 Task: Find connections with filter location Marseille 04 with filter topic #jobsearchwith filter profile language English with filter current company Ciber Global with filter school University Institute of Technology, RGPV with filter industry Computer Networking Products with filter service category Leadership Development with filter keywords title Office Assistant
Action: Mouse moved to (547, 69)
Screenshot: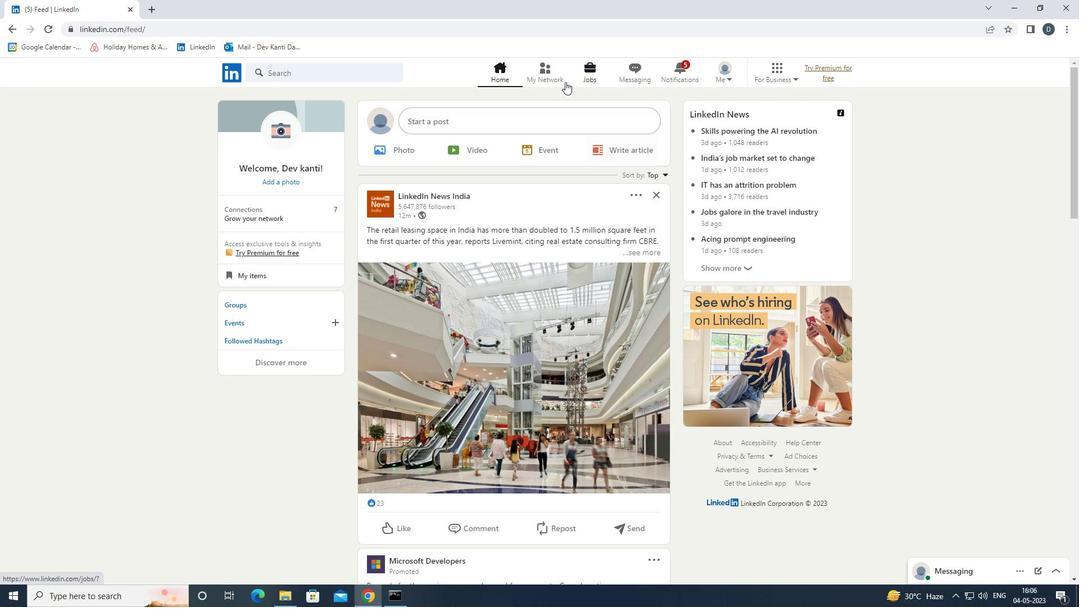 
Action: Mouse pressed left at (547, 69)
Screenshot: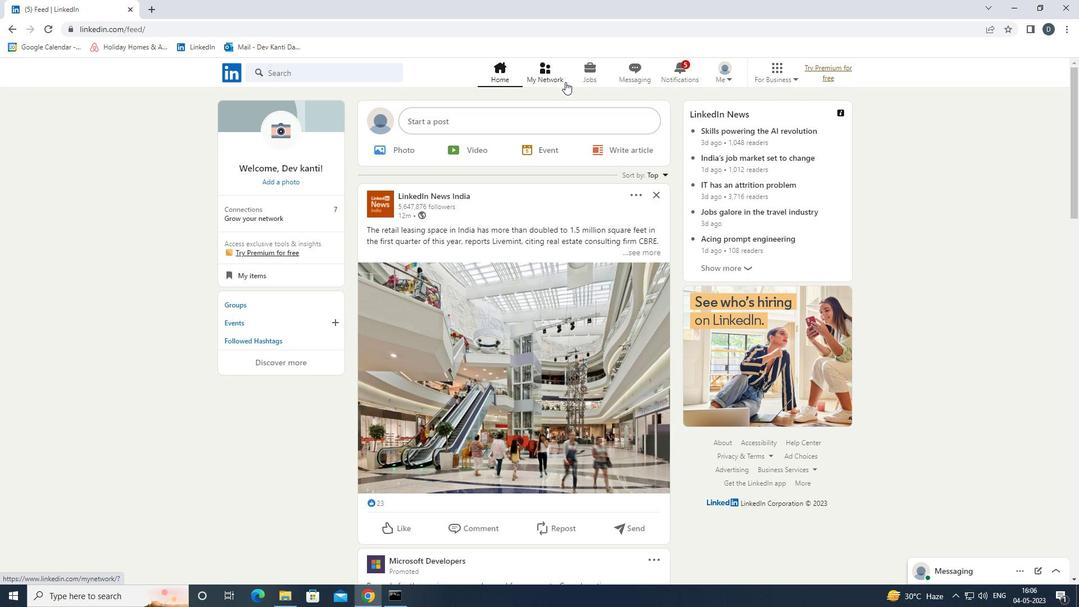 
Action: Mouse moved to (372, 134)
Screenshot: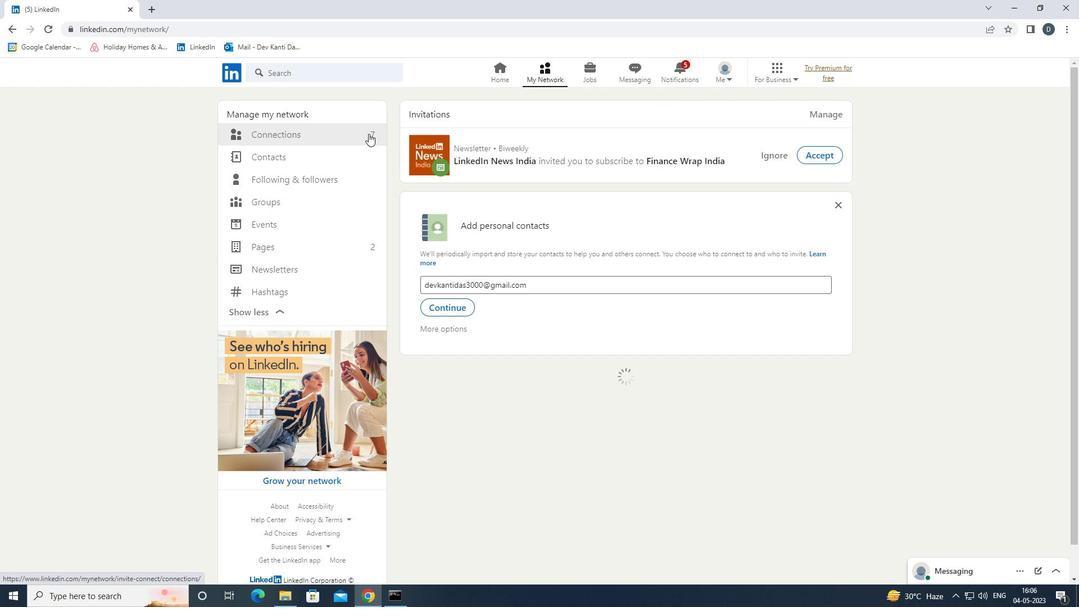 
Action: Mouse pressed left at (372, 134)
Screenshot: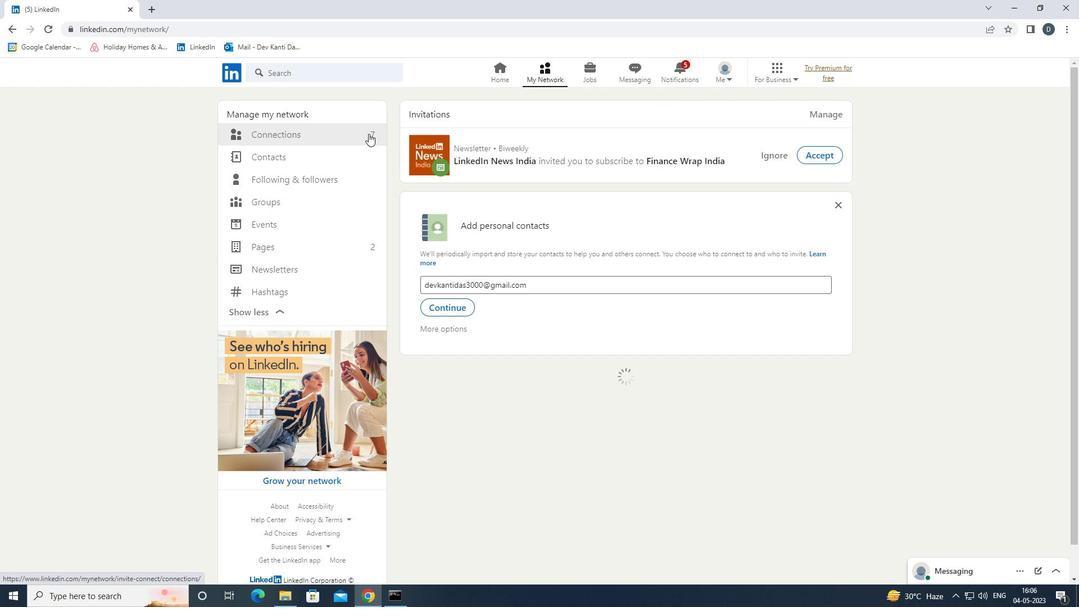 
Action: Mouse moved to (612, 140)
Screenshot: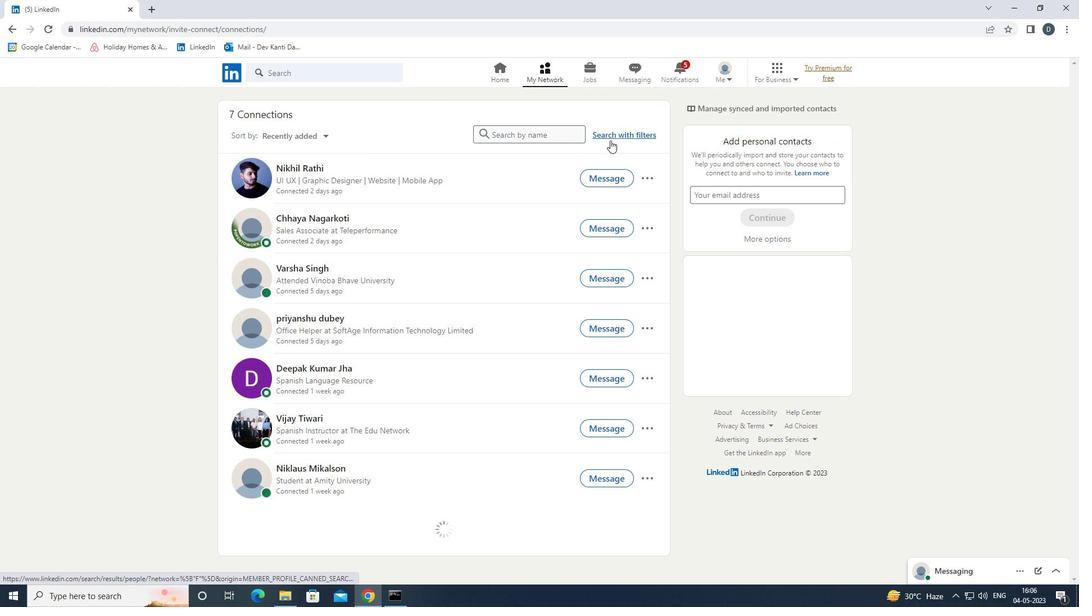 
Action: Mouse pressed left at (612, 140)
Screenshot: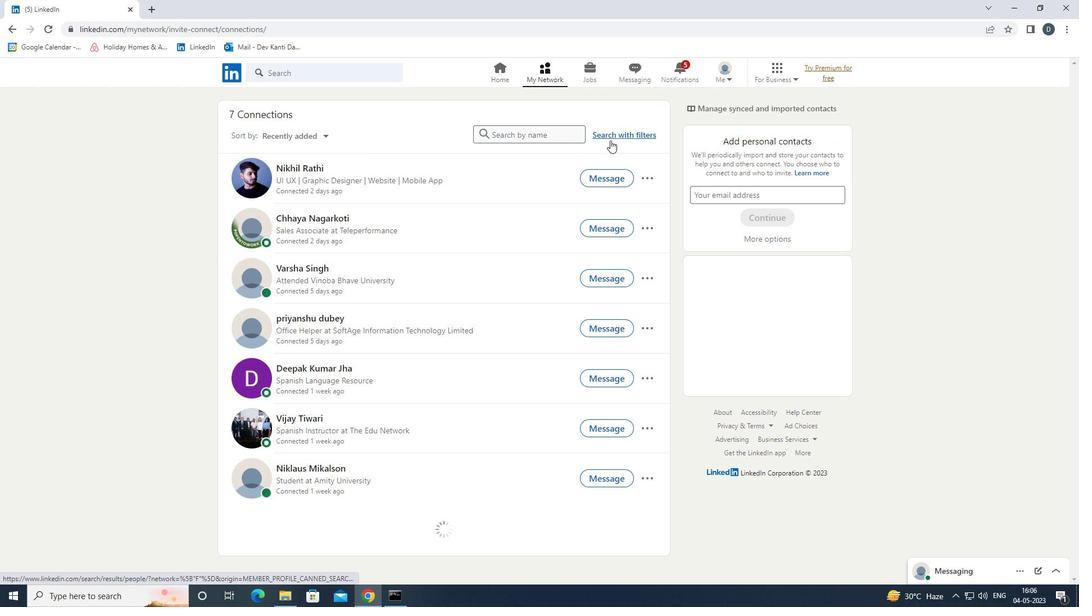 
Action: Mouse moved to (576, 105)
Screenshot: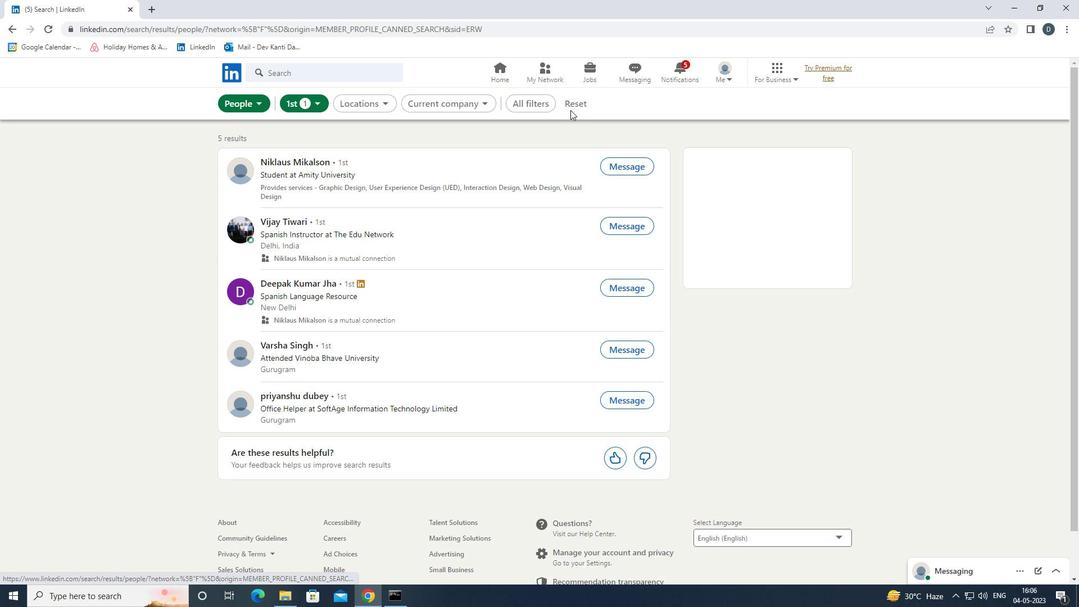 
Action: Mouse pressed left at (576, 105)
Screenshot: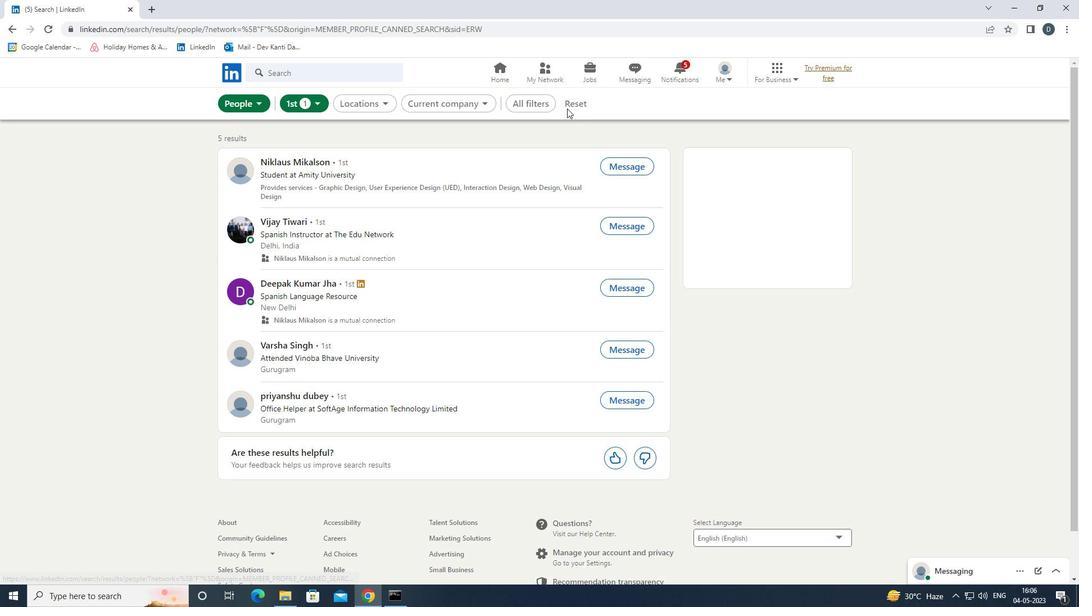 
Action: Mouse moved to (561, 107)
Screenshot: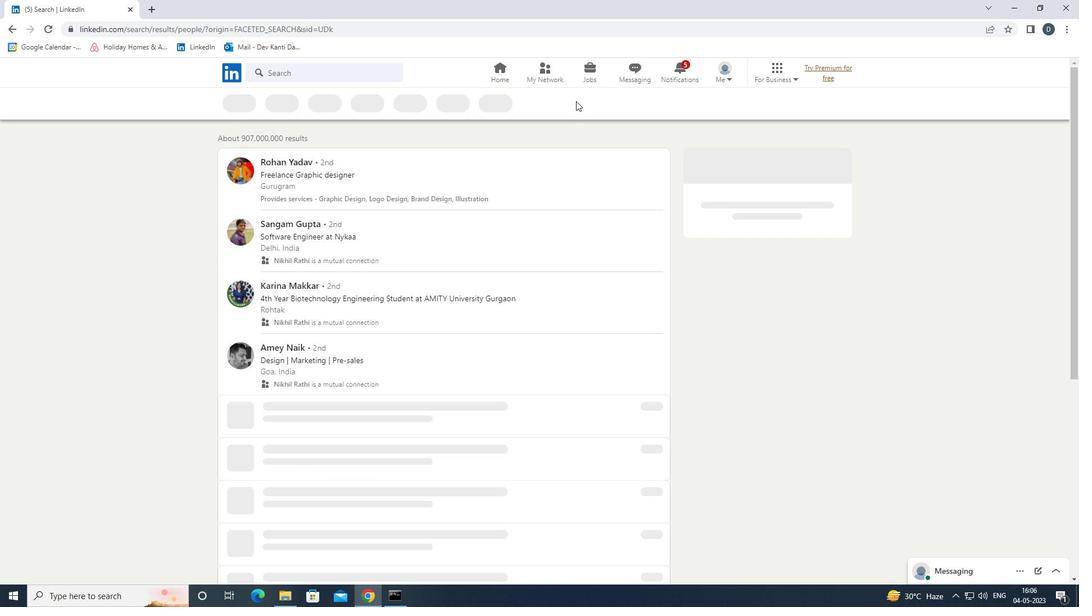 
Action: Mouse pressed left at (561, 107)
Screenshot: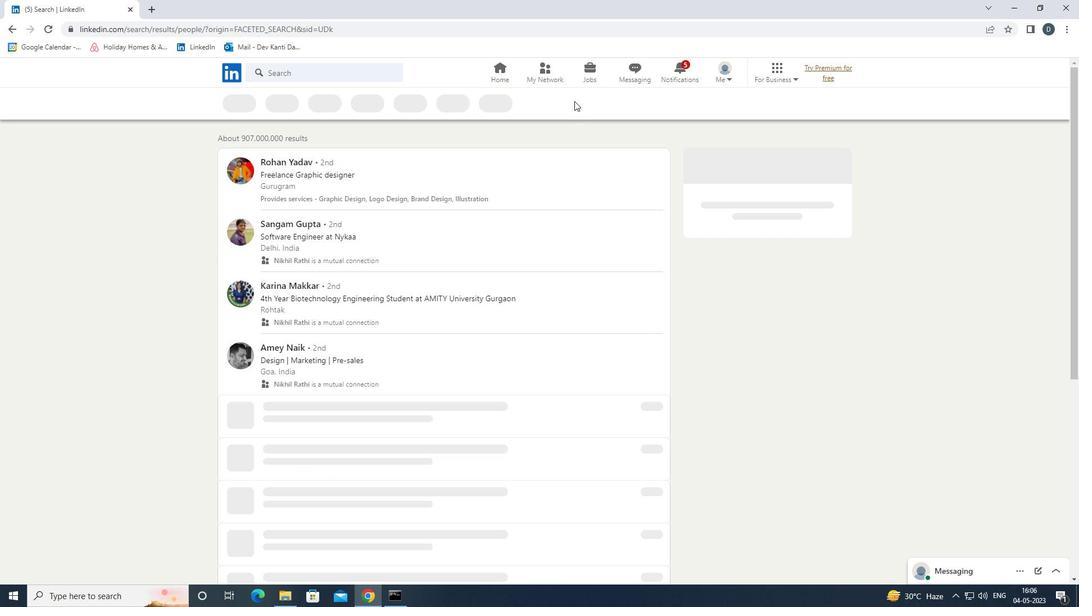 
Action: Mouse moved to (928, 361)
Screenshot: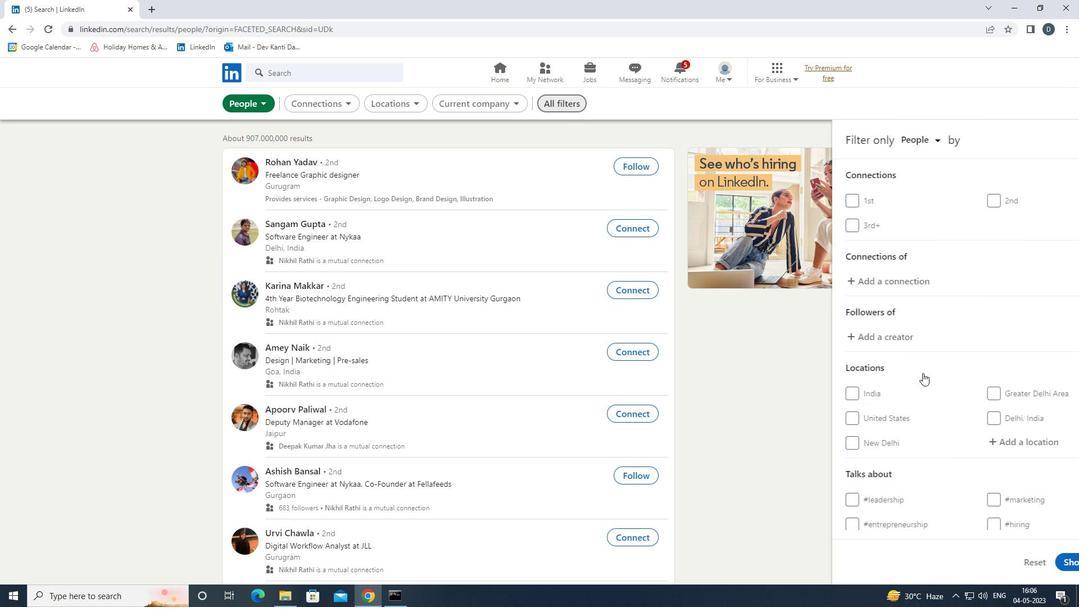 
Action: Mouse scrolled (928, 360) with delta (0, 0)
Screenshot: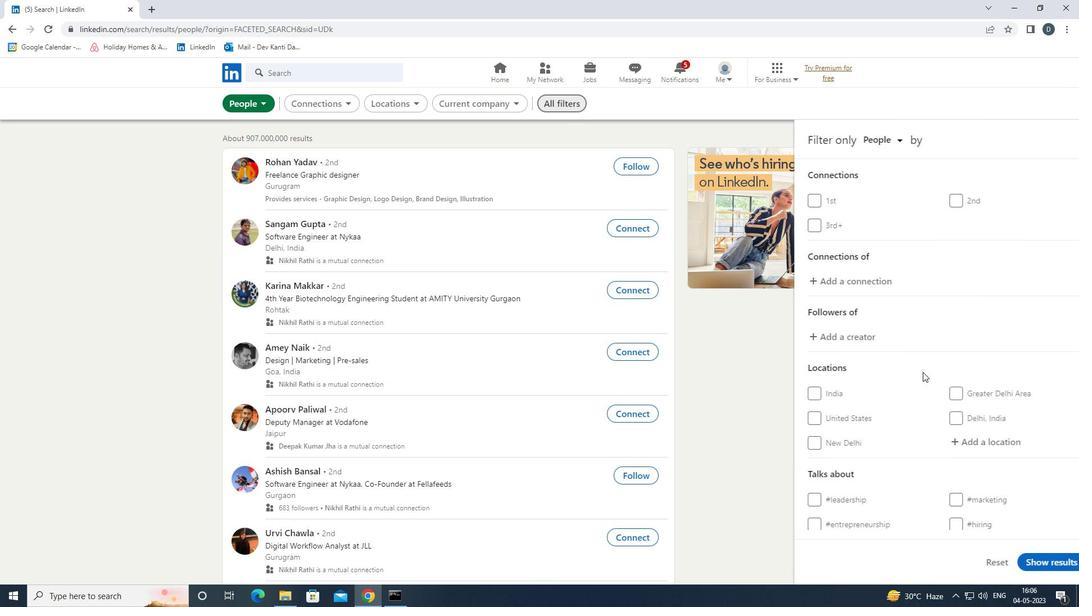 
Action: Mouse scrolled (928, 360) with delta (0, 0)
Screenshot: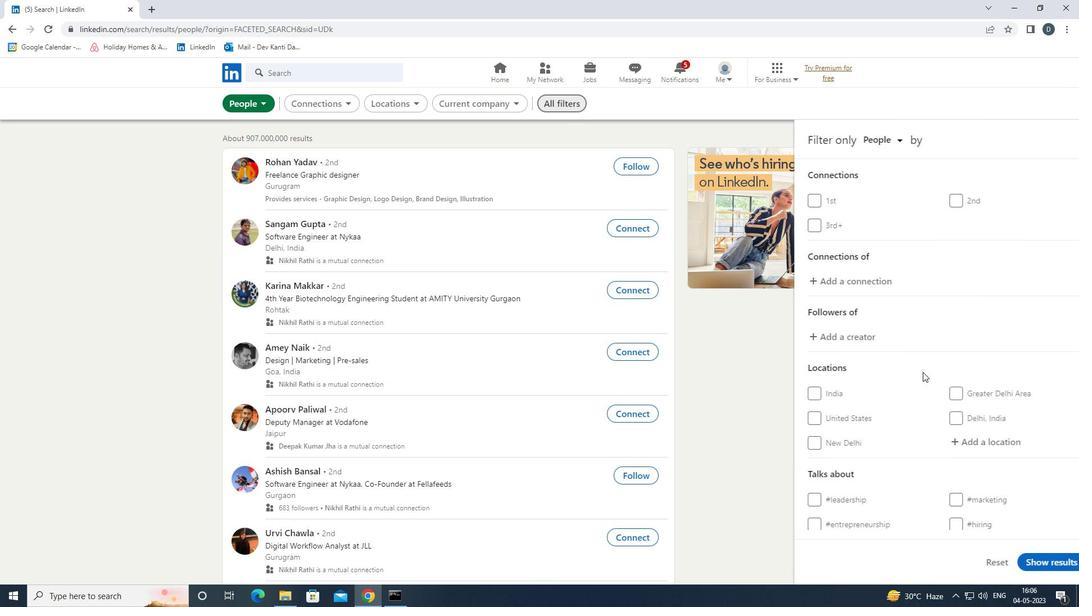 
Action: Mouse moved to (958, 327)
Screenshot: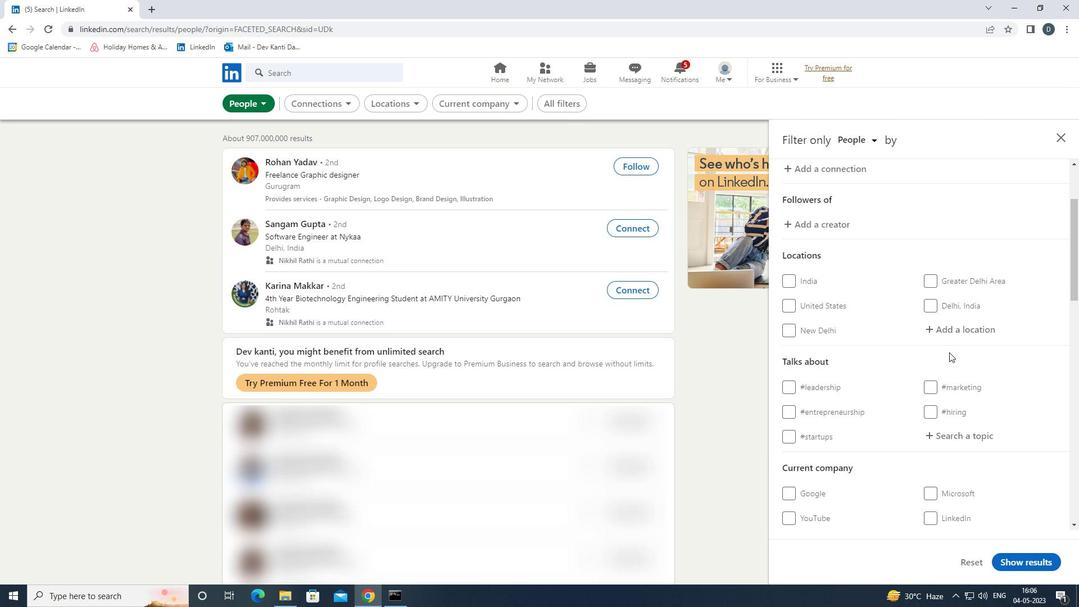 
Action: Mouse pressed left at (958, 327)
Screenshot: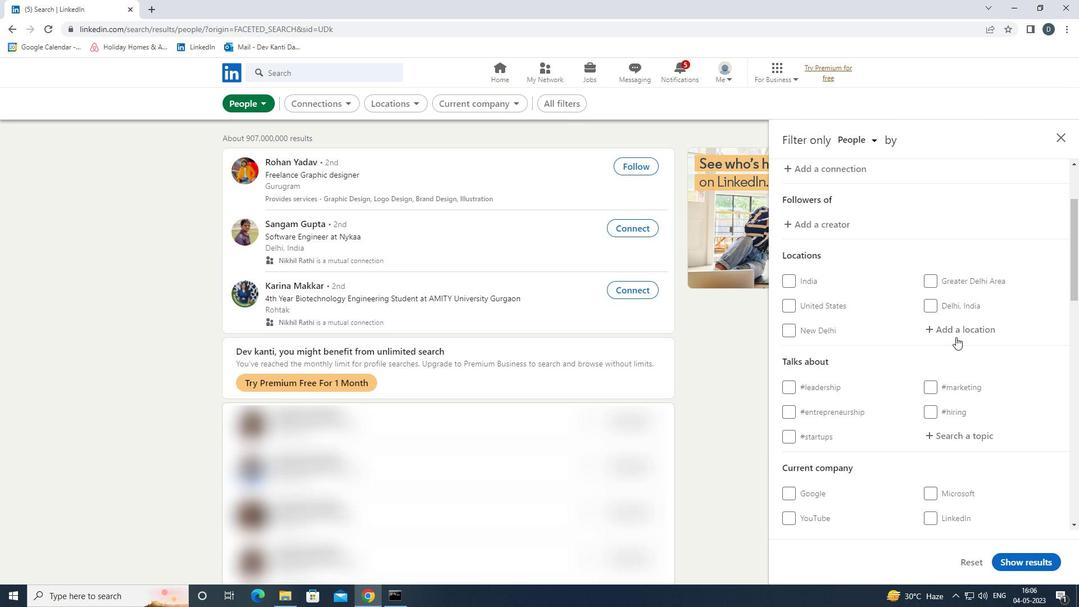 
Action: Key pressed <Key.shift>MARSEILLE<Key.down><Key.enter>
Screenshot: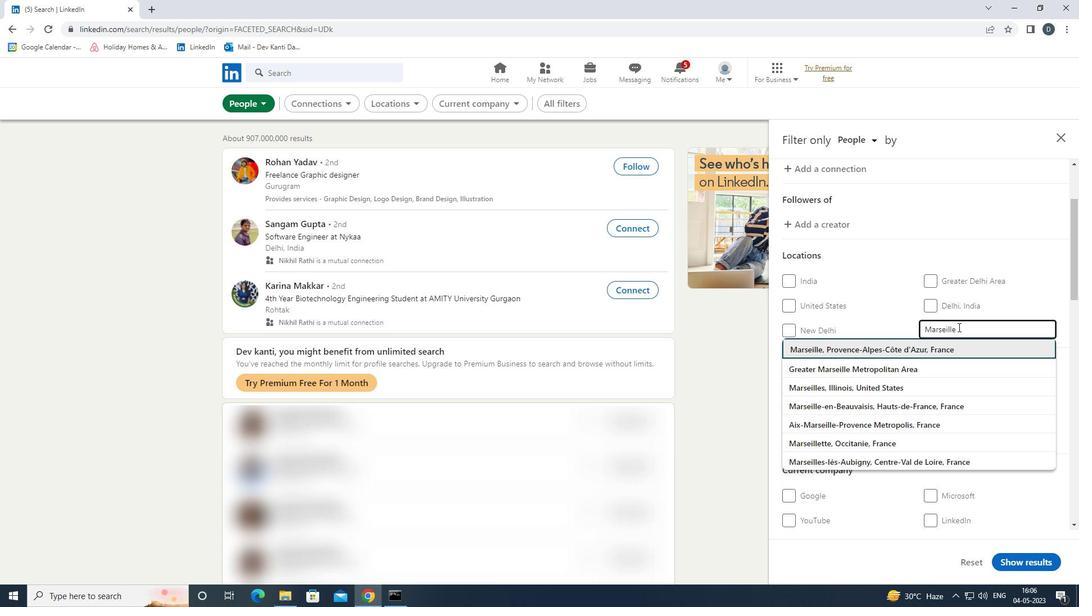 
Action: Mouse scrolled (958, 326) with delta (0, 0)
Screenshot: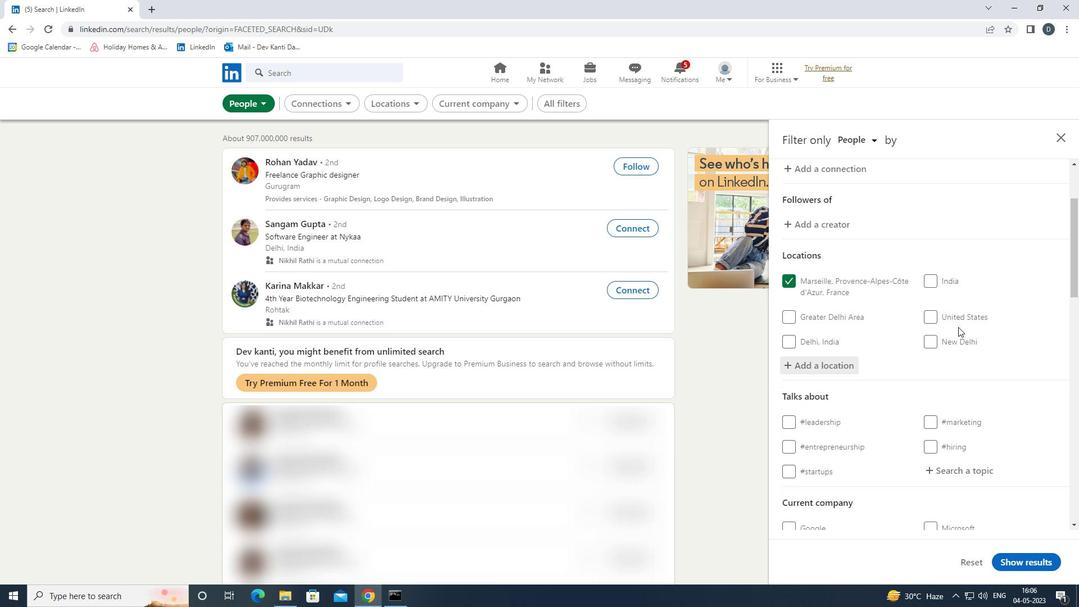 
Action: Mouse scrolled (958, 326) with delta (0, 0)
Screenshot: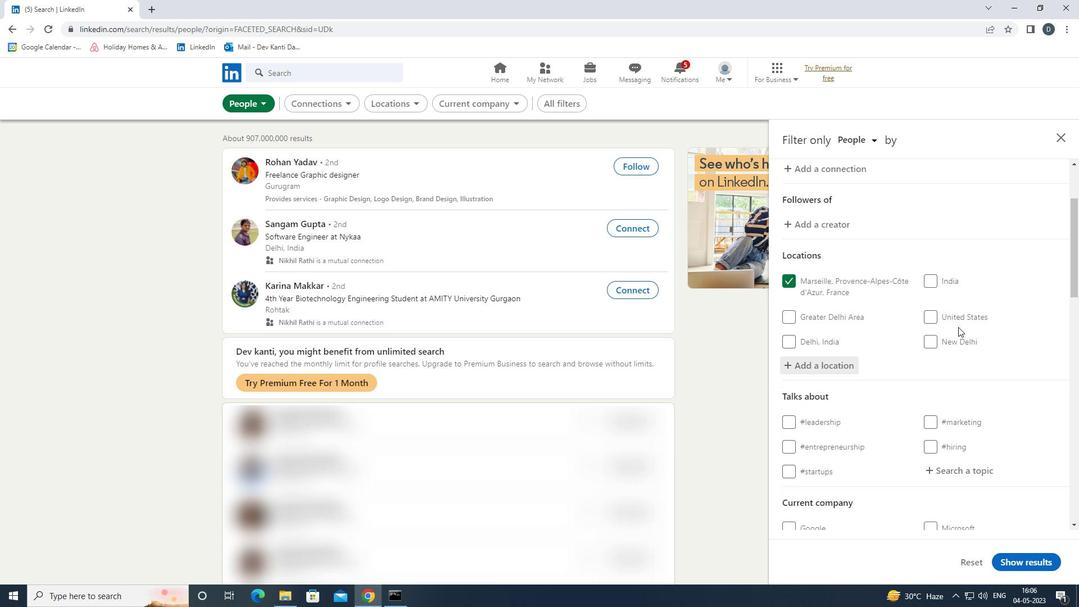 
Action: Mouse moved to (949, 355)
Screenshot: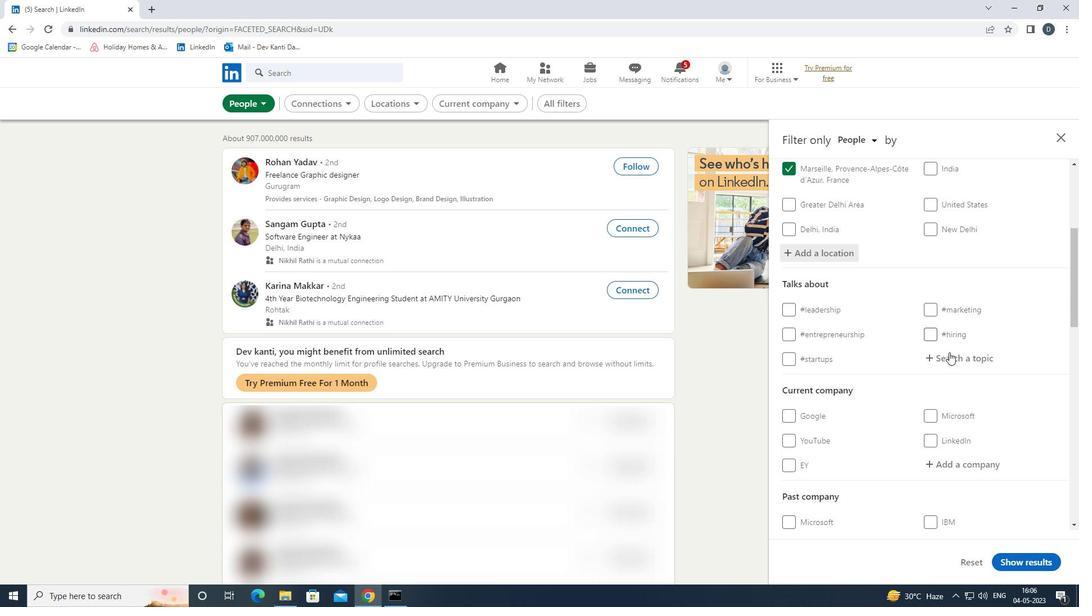 
Action: Mouse pressed left at (949, 355)
Screenshot: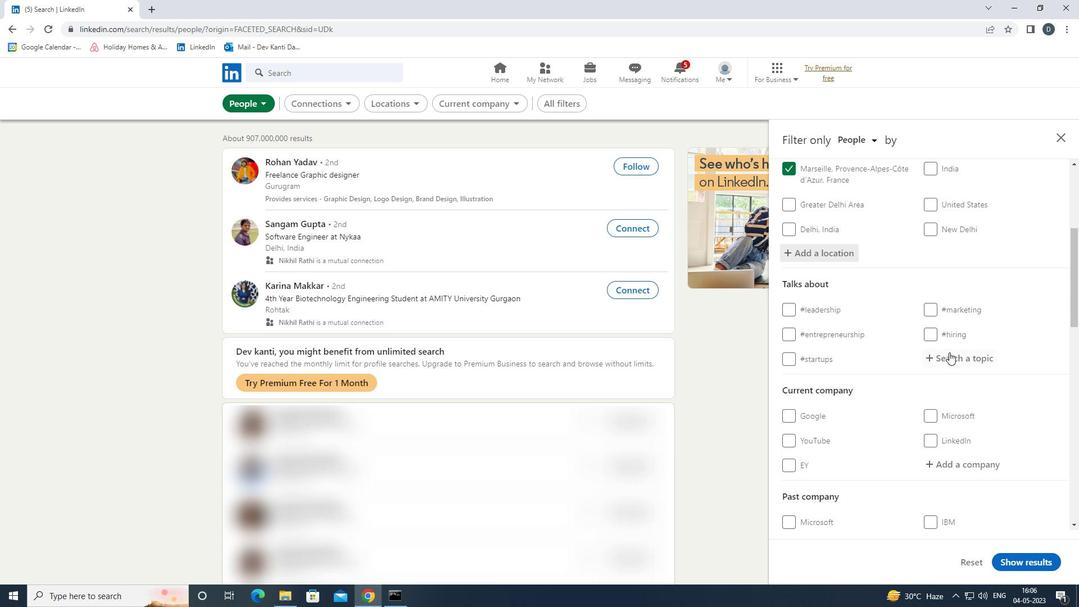 
Action: Key pressed <Key.shift>JOBSEARCH<Key.down><Key.enter>
Screenshot: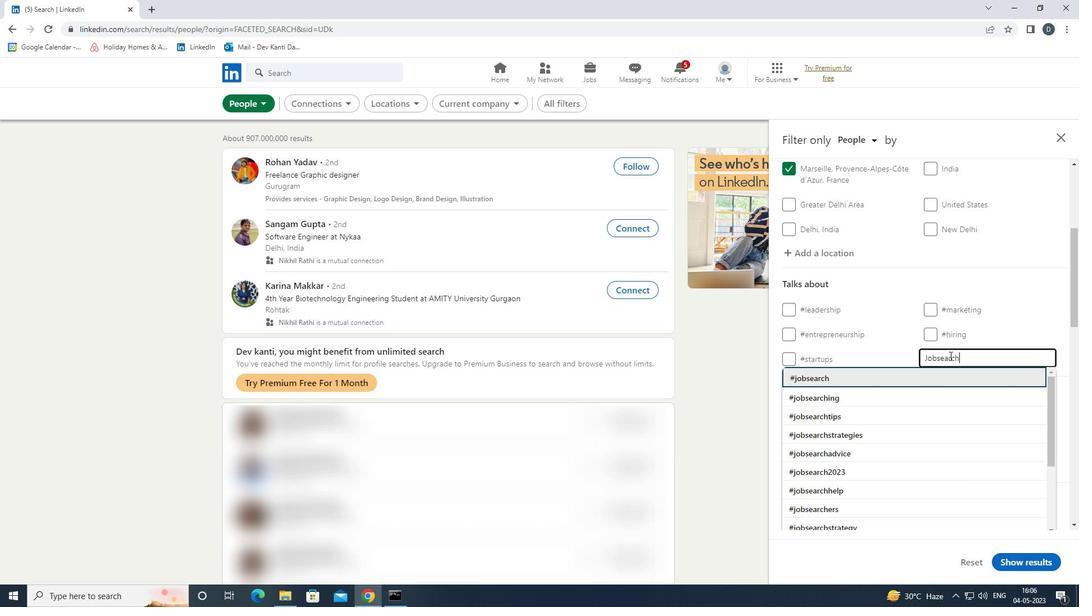 
Action: Mouse scrolled (949, 355) with delta (0, 0)
Screenshot: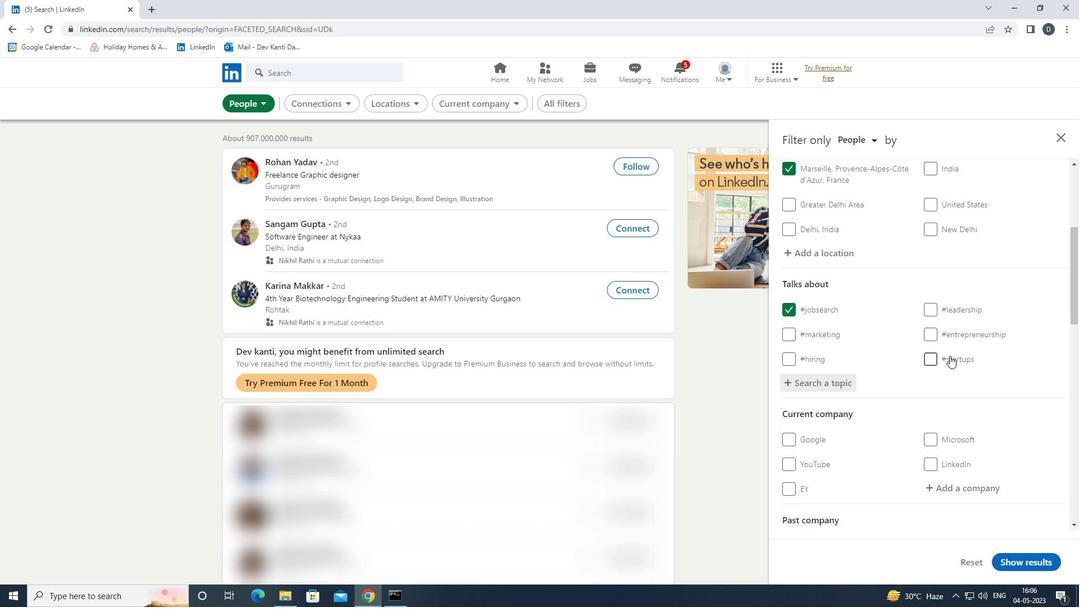 
Action: Mouse scrolled (949, 355) with delta (0, 0)
Screenshot: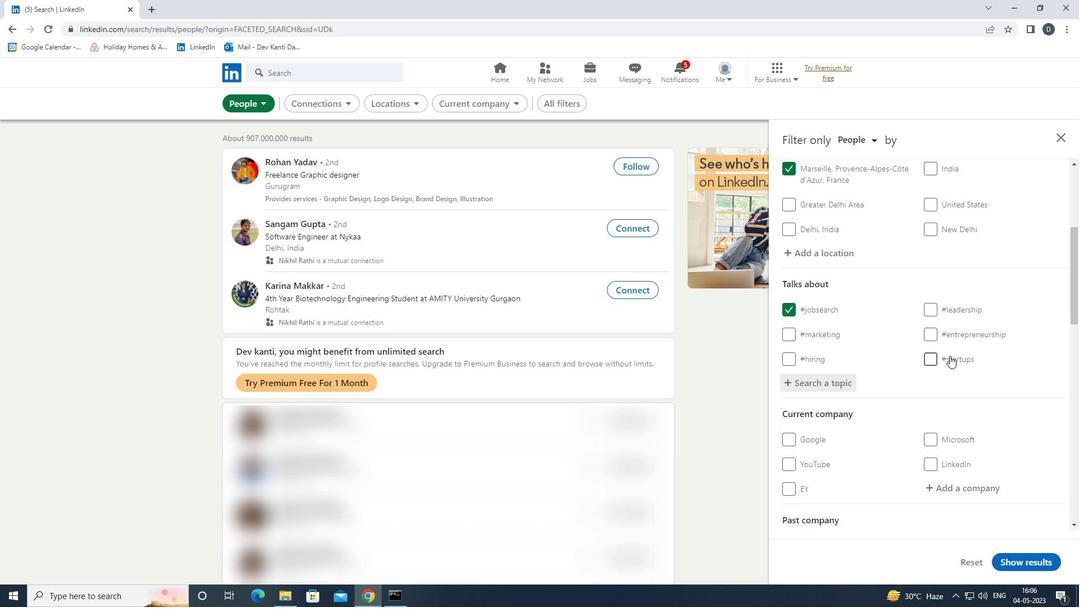 
Action: Mouse scrolled (949, 355) with delta (0, 0)
Screenshot: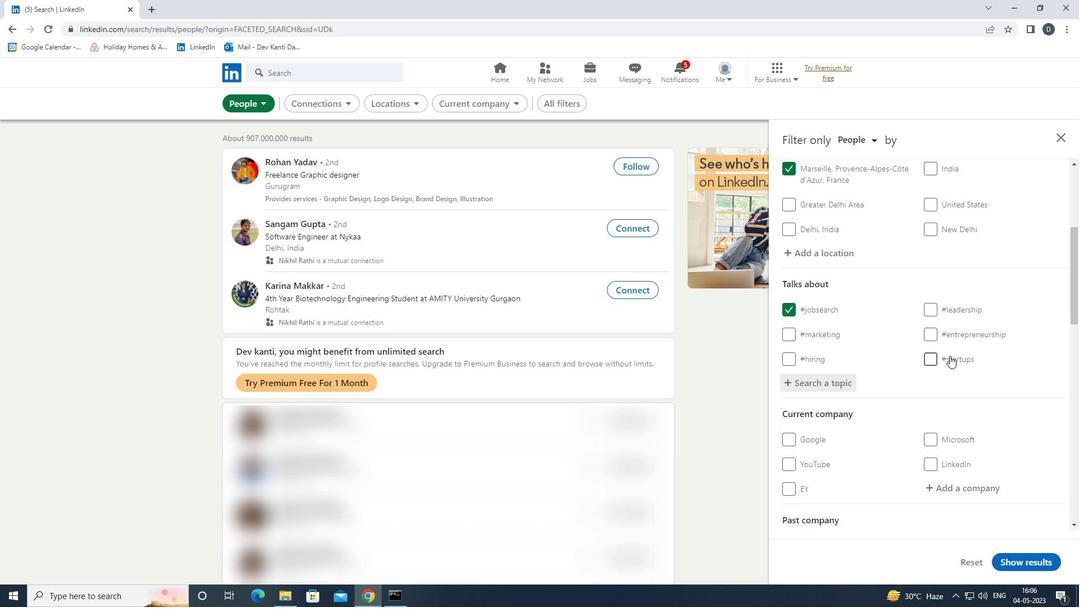 
Action: Mouse scrolled (949, 355) with delta (0, 0)
Screenshot: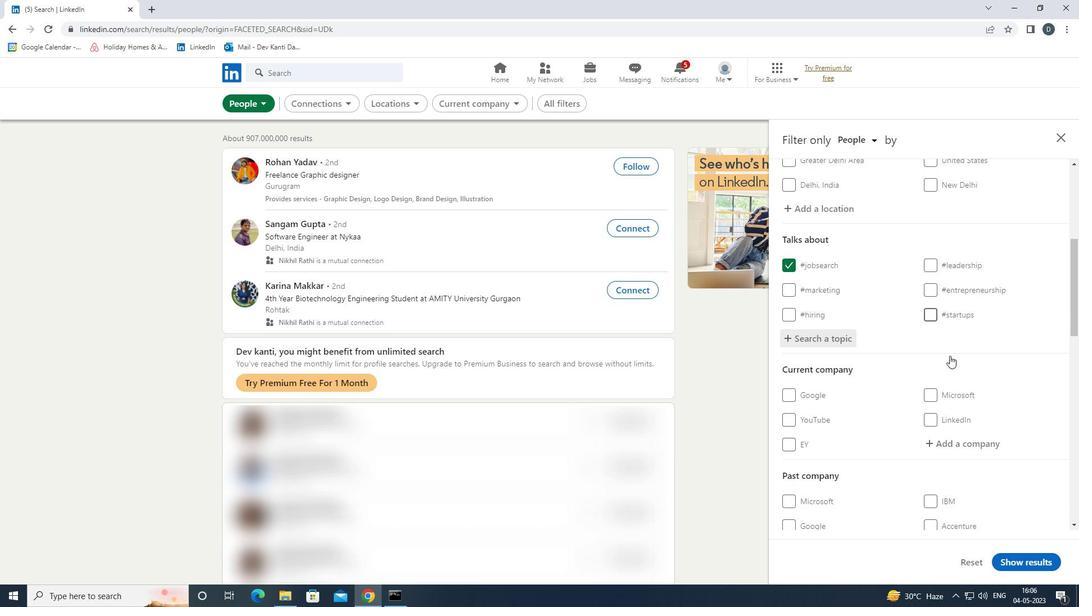 
Action: Mouse scrolled (949, 355) with delta (0, 0)
Screenshot: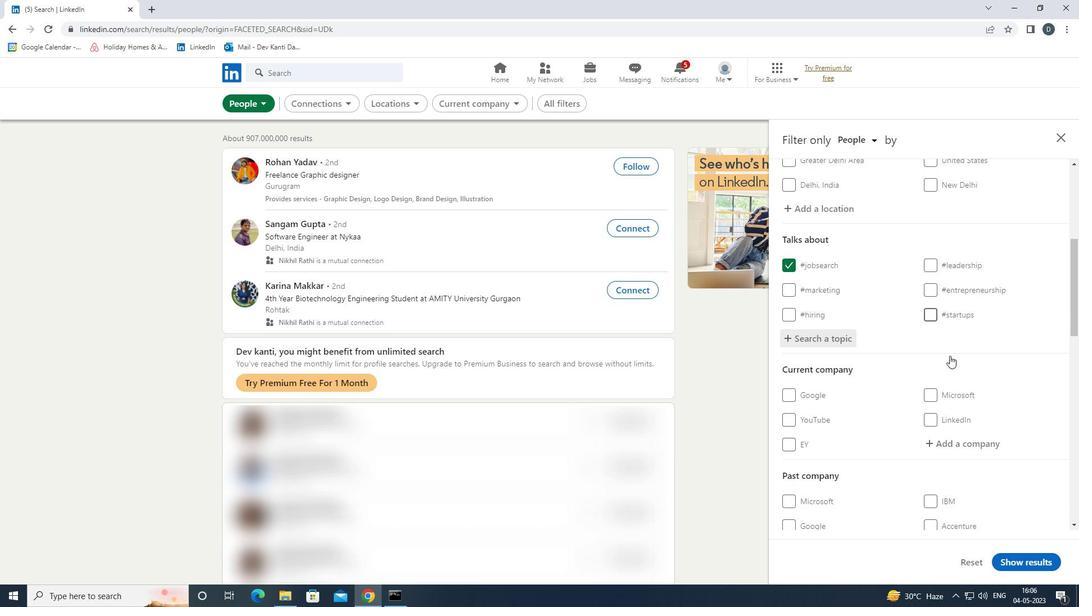 
Action: Mouse moved to (962, 313)
Screenshot: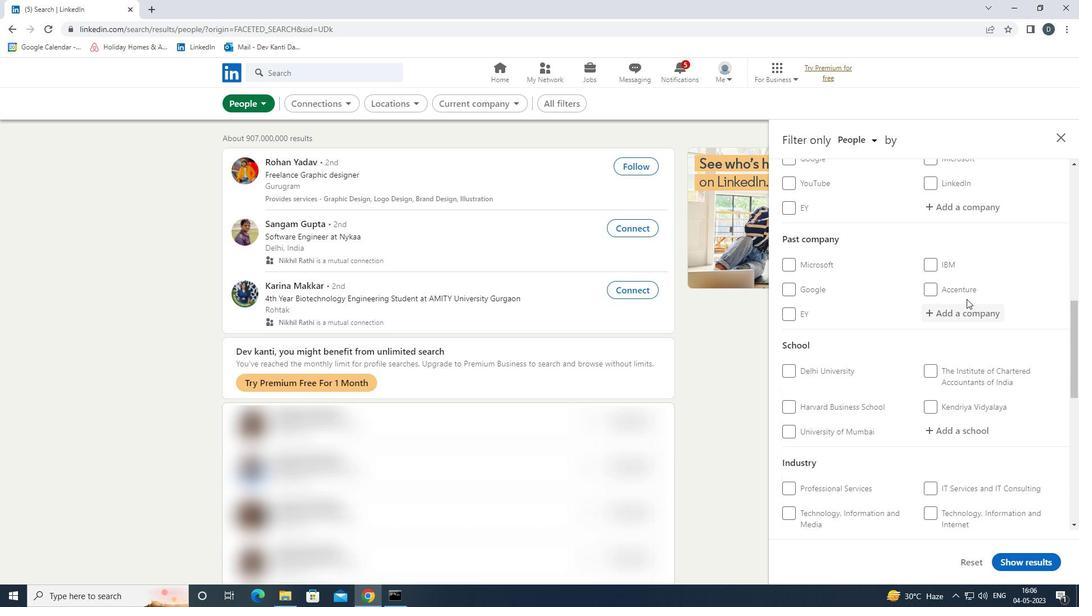 
Action: Mouse scrolled (962, 313) with delta (0, 0)
Screenshot: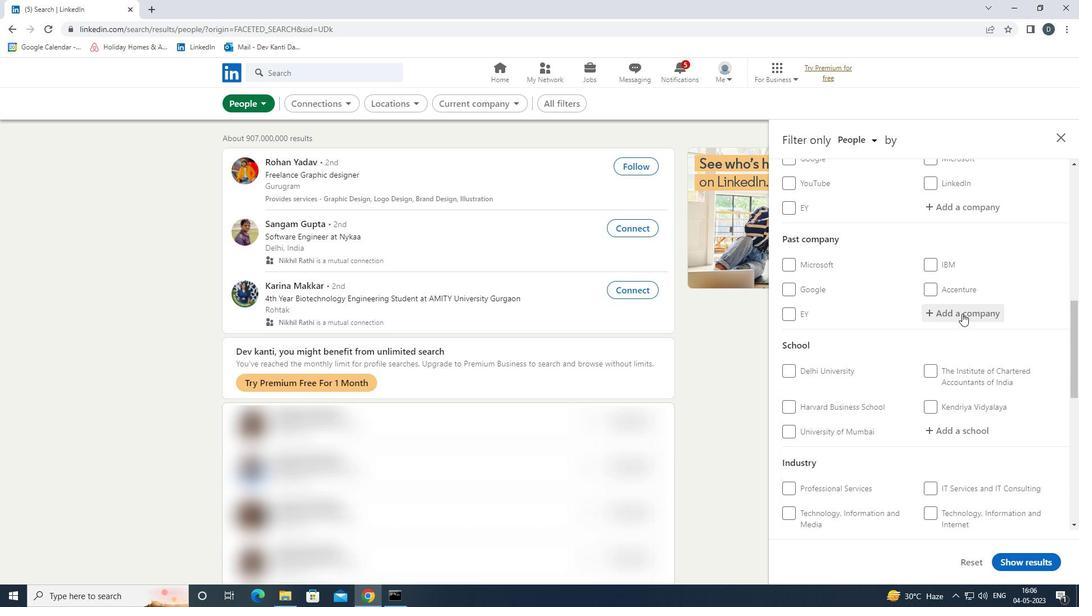 
Action: Mouse moved to (962, 314)
Screenshot: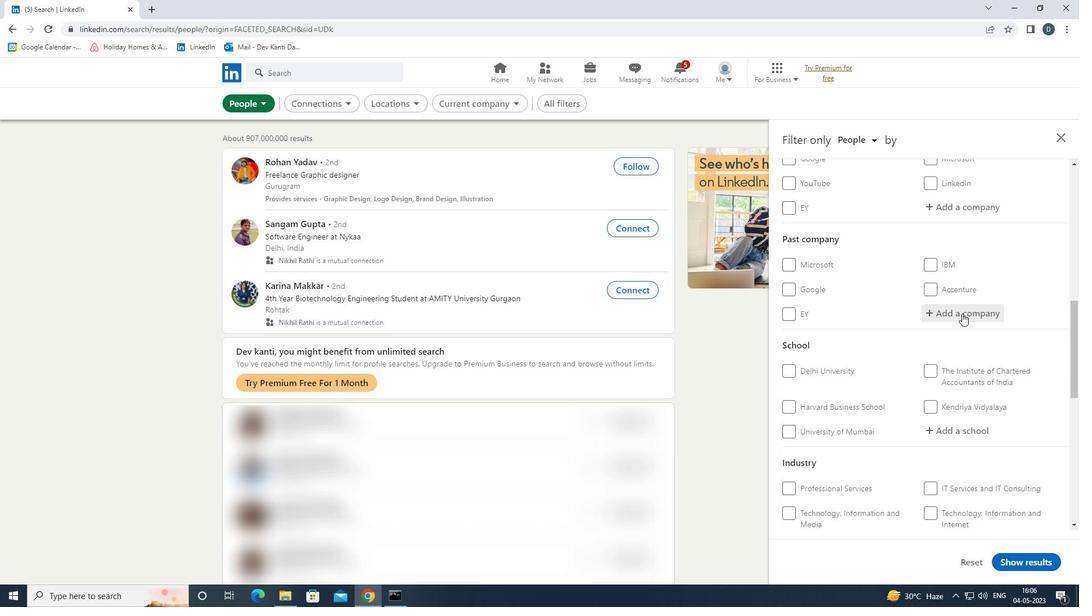 
Action: Mouse scrolled (962, 314) with delta (0, 0)
Screenshot: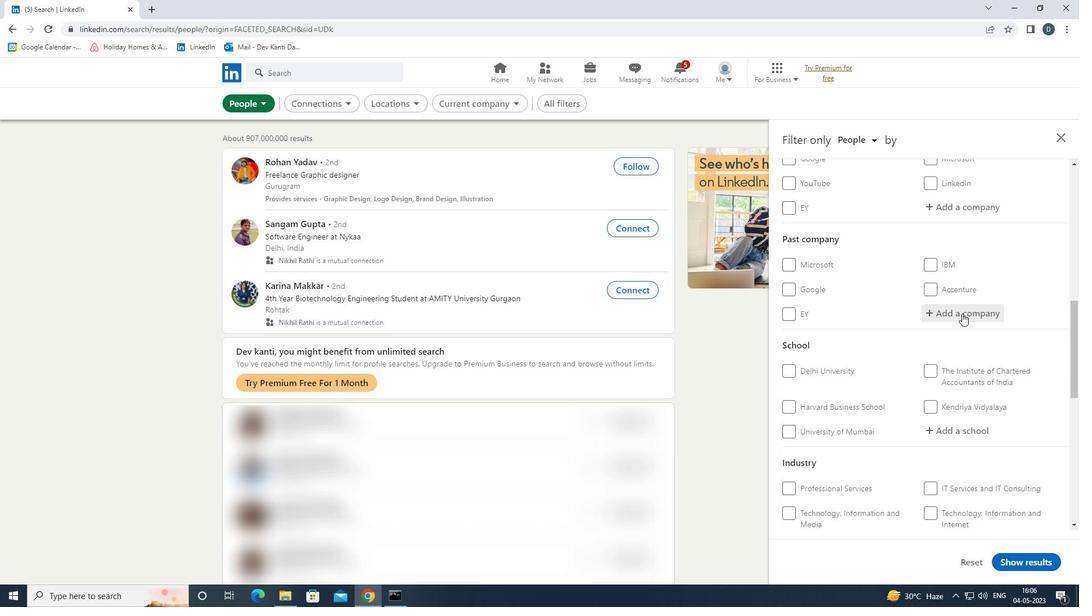 
Action: Mouse moved to (962, 314)
Screenshot: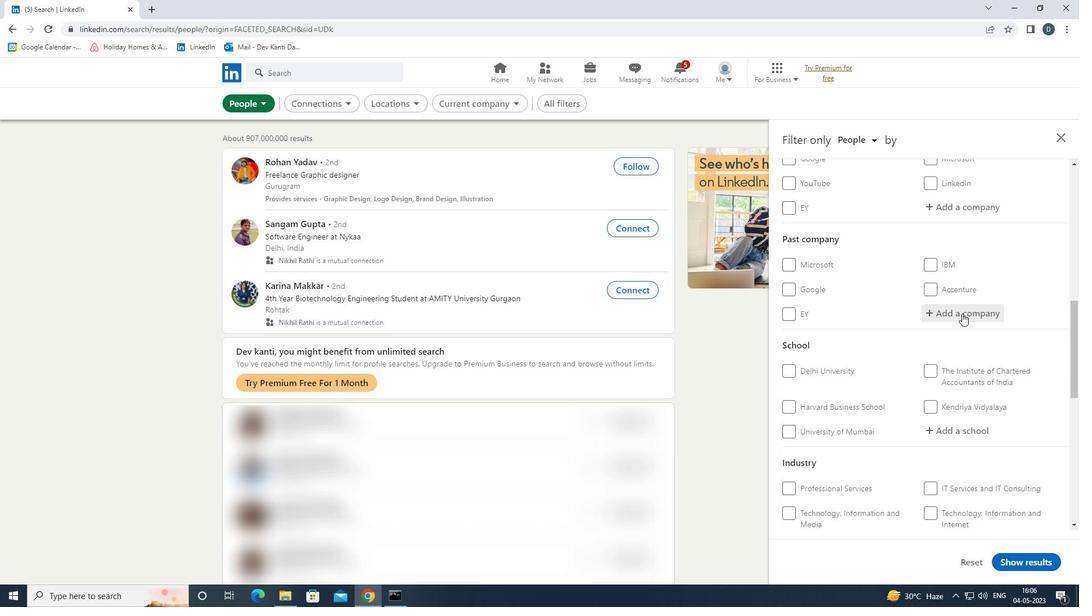 
Action: Mouse scrolled (962, 314) with delta (0, 0)
Screenshot: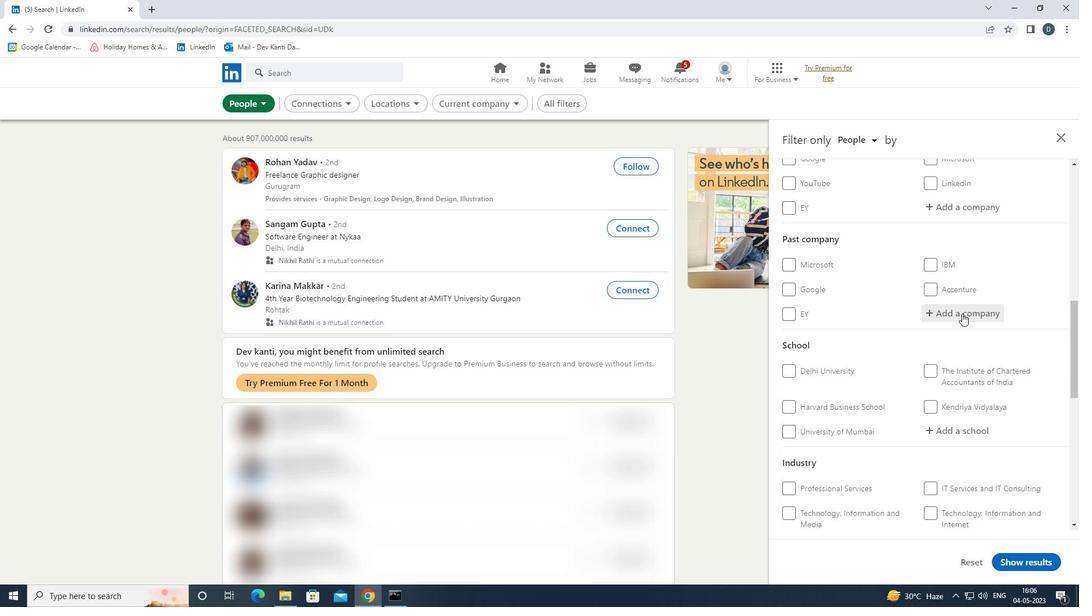 
Action: Mouse moved to (964, 315)
Screenshot: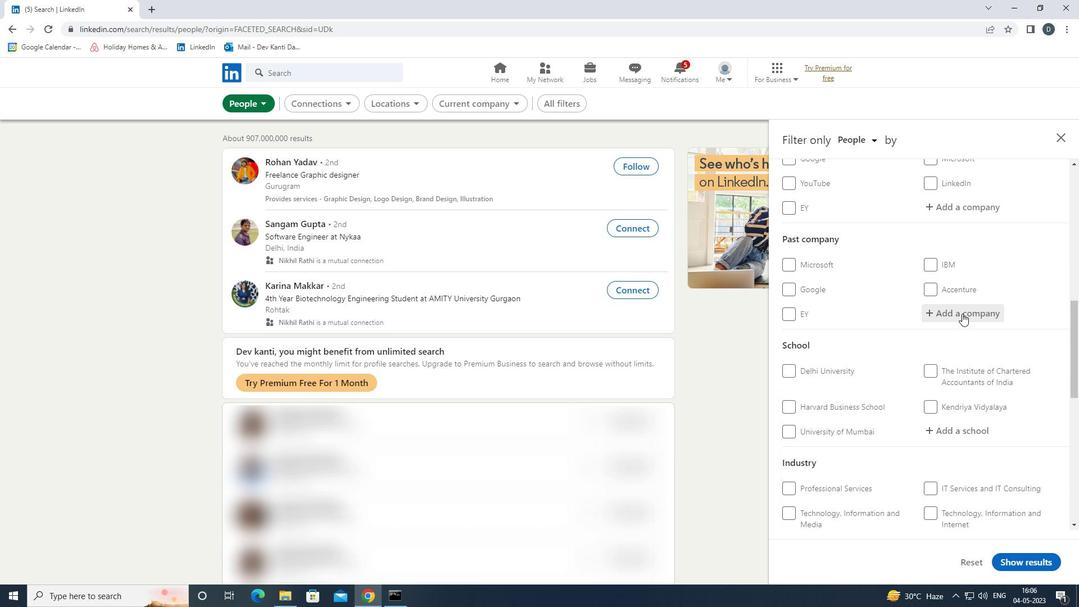 
Action: Mouse scrolled (964, 315) with delta (0, 0)
Screenshot: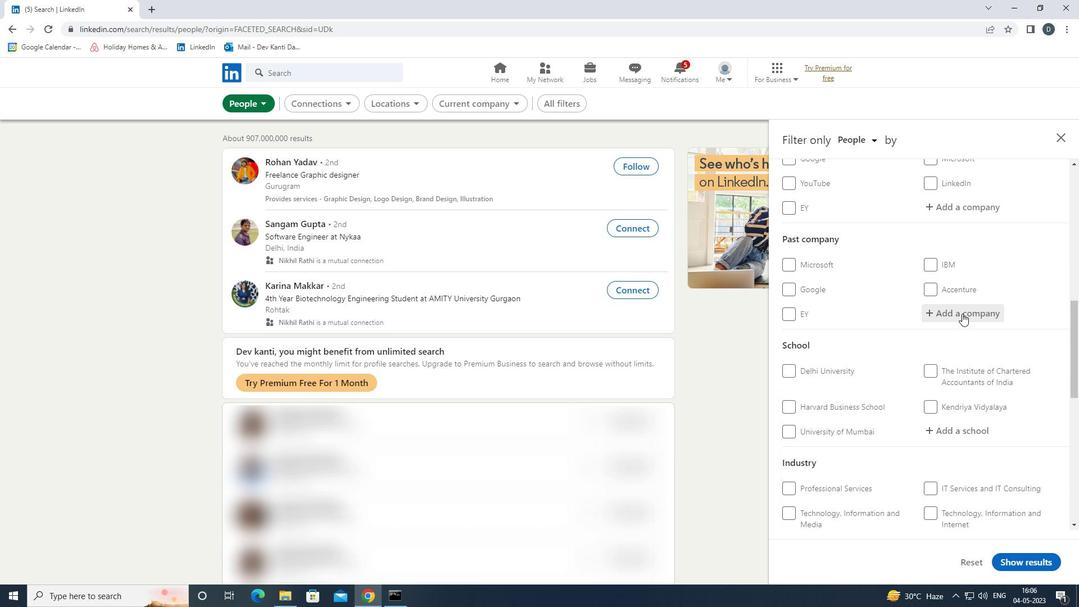 
Action: Mouse moved to (965, 317)
Screenshot: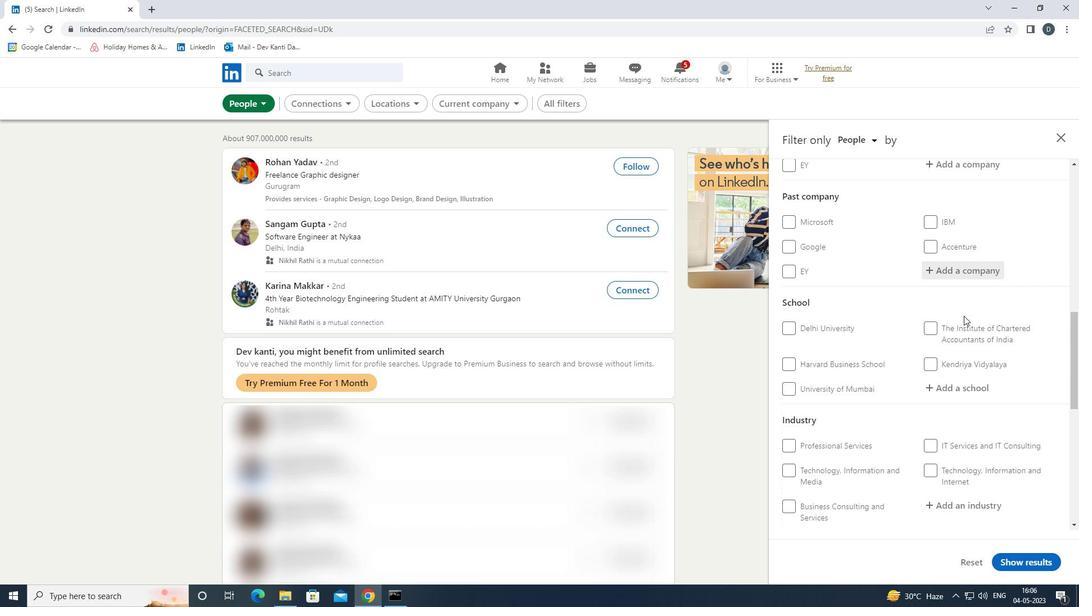 
Action: Mouse scrolled (965, 316) with delta (0, 0)
Screenshot: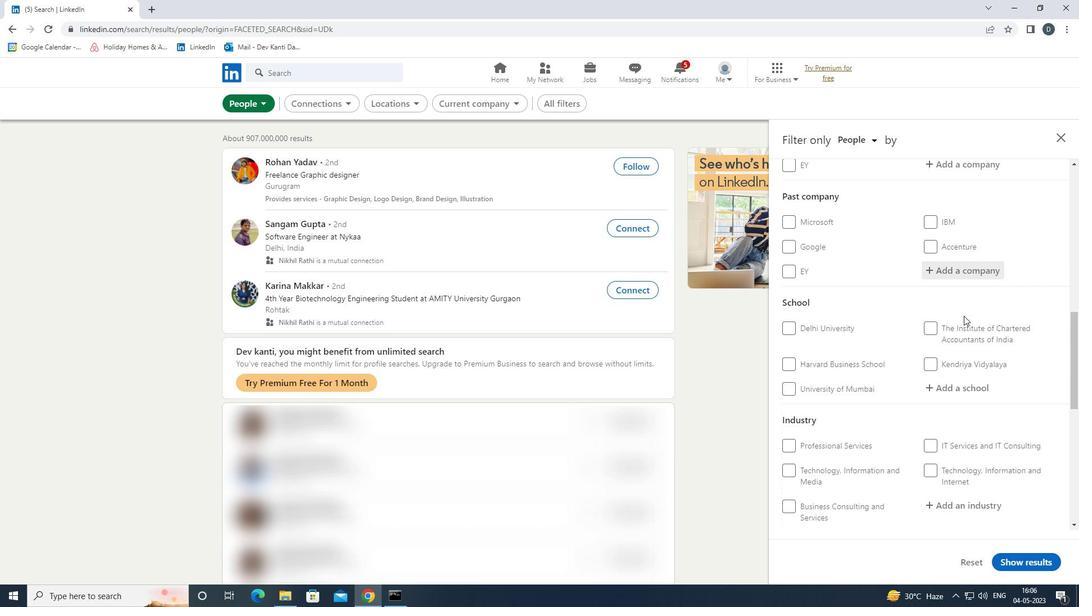 
Action: Mouse moved to (966, 317)
Screenshot: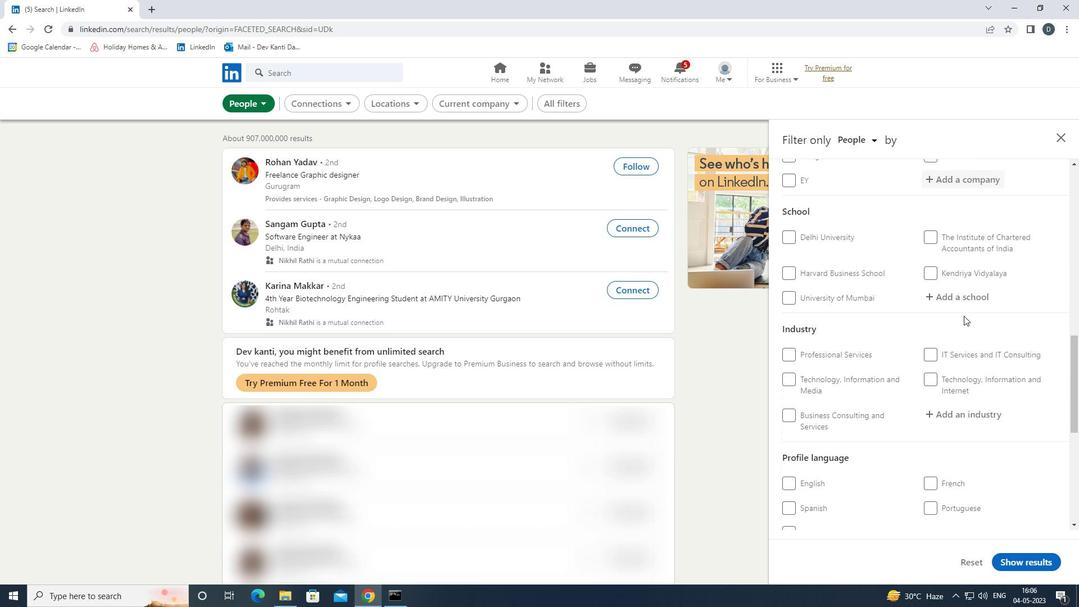 
Action: Mouse scrolled (966, 317) with delta (0, 0)
Screenshot: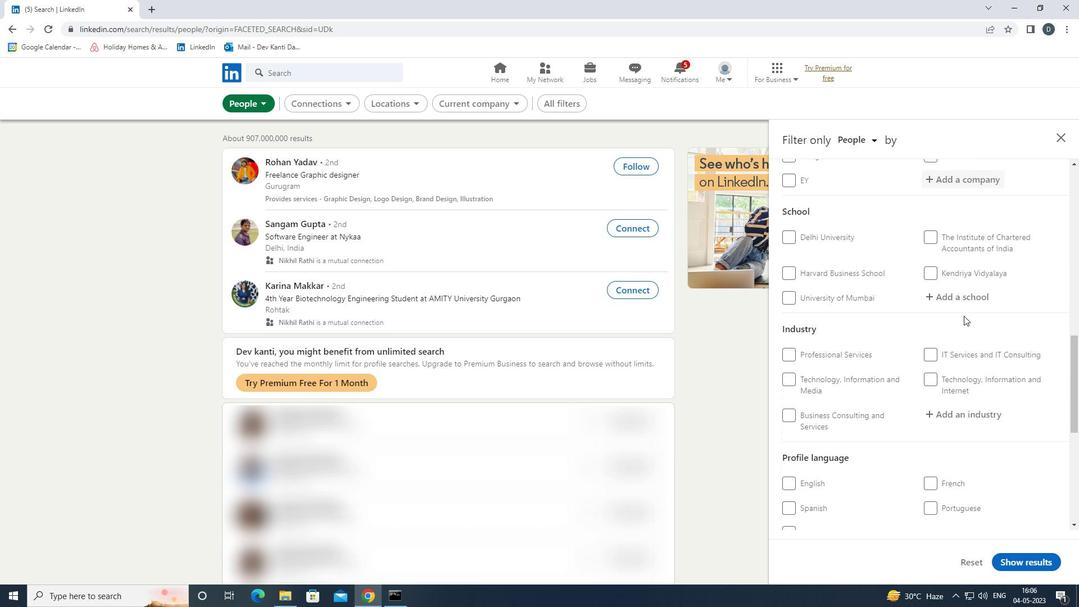 
Action: Mouse moved to (799, 279)
Screenshot: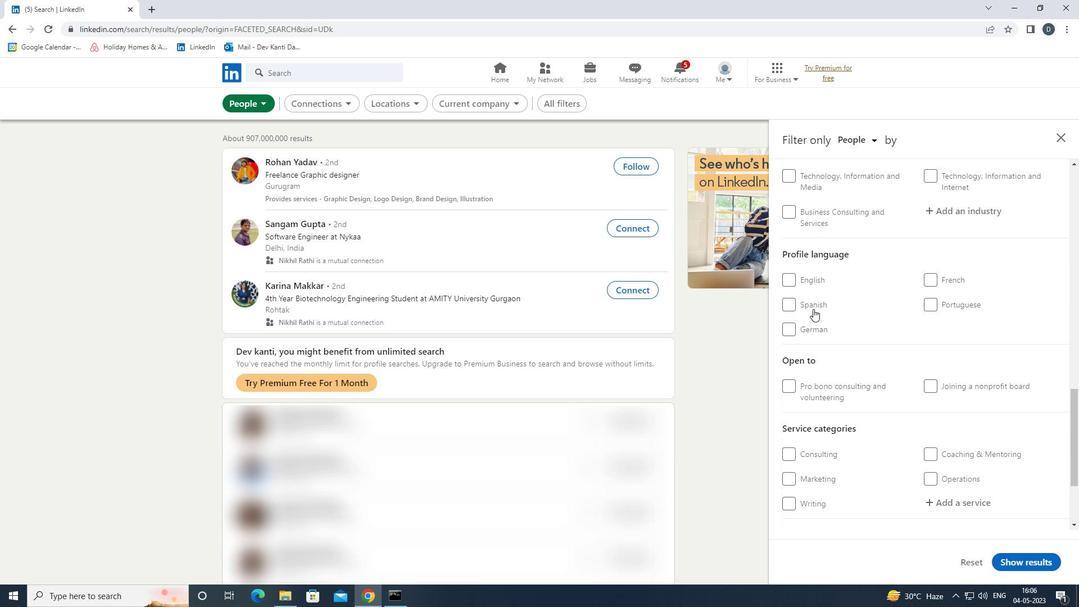 
Action: Mouse pressed left at (799, 279)
Screenshot: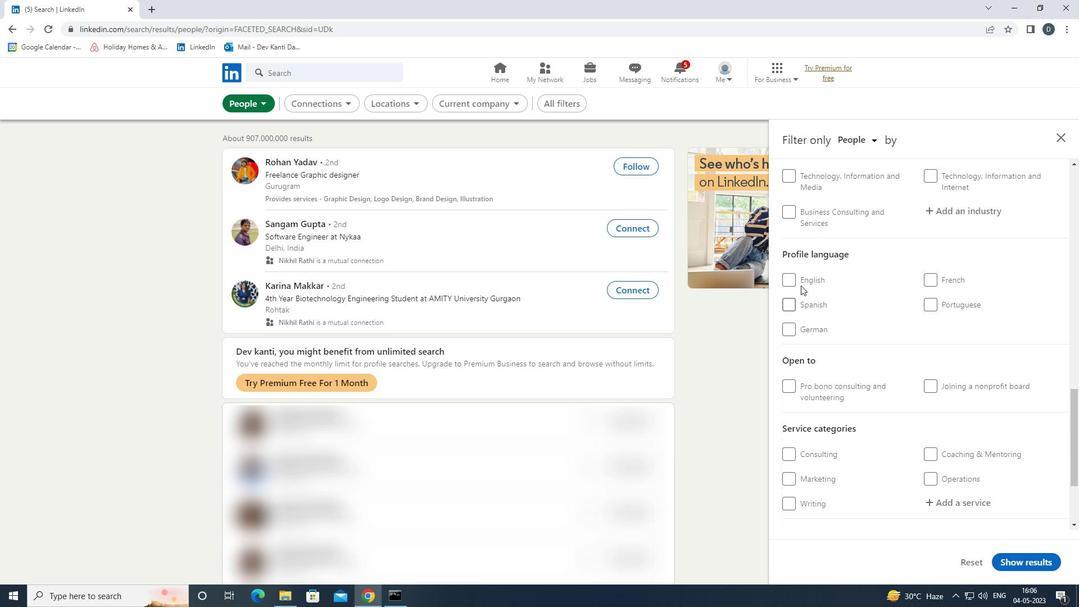 
Action: Mouse moved to (893, 403)
Screenshot: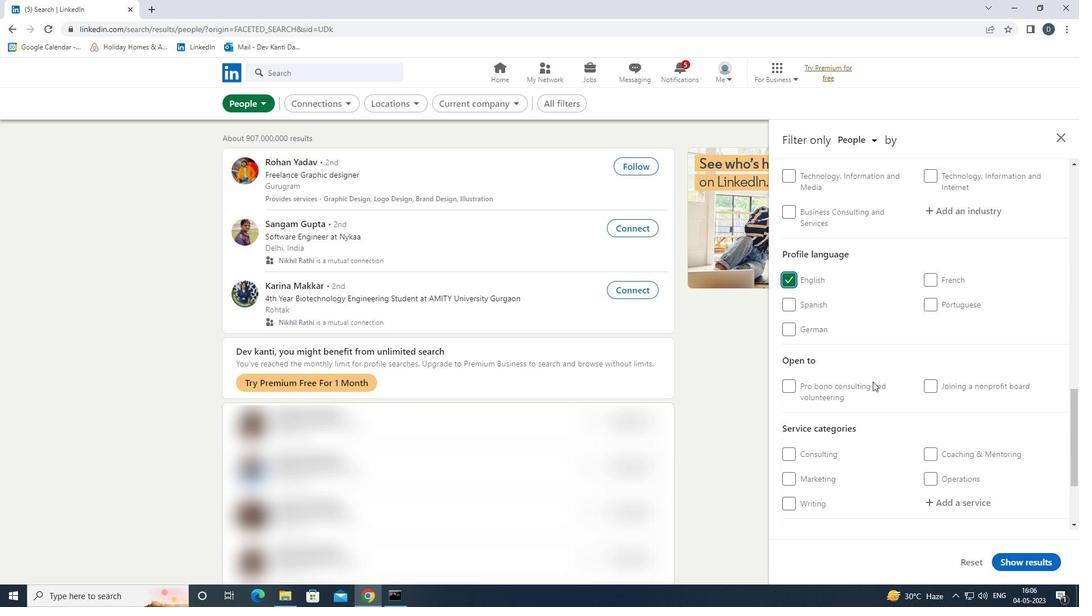 
Action: Mouse scrolled (893, 403) with delta (0, 0)
Screenshot: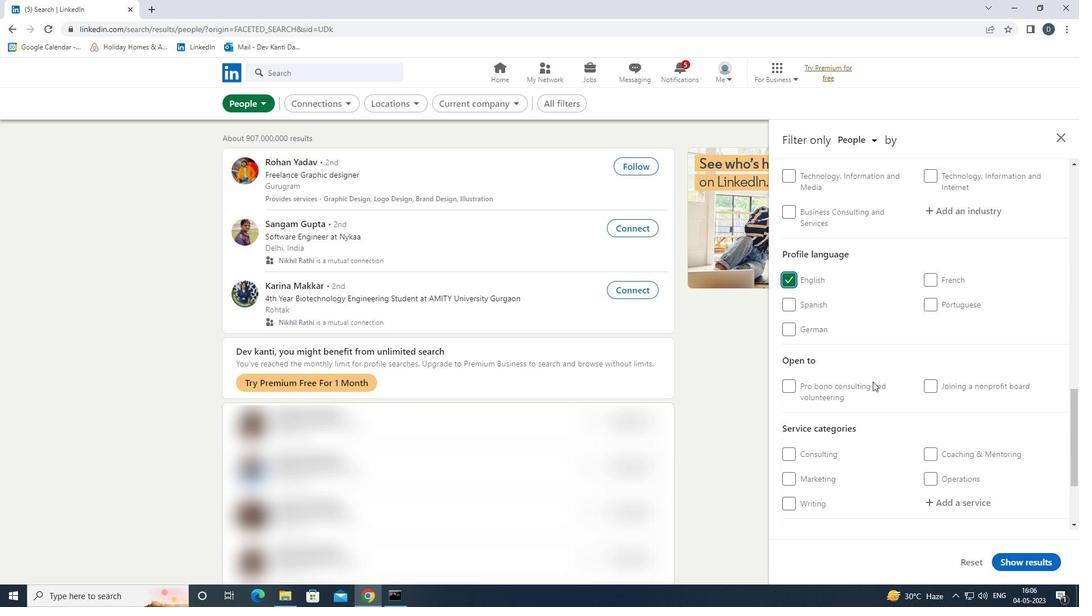 
Action: Mouse scrolled (893, 403) with delta (0, 0)
Screenshot: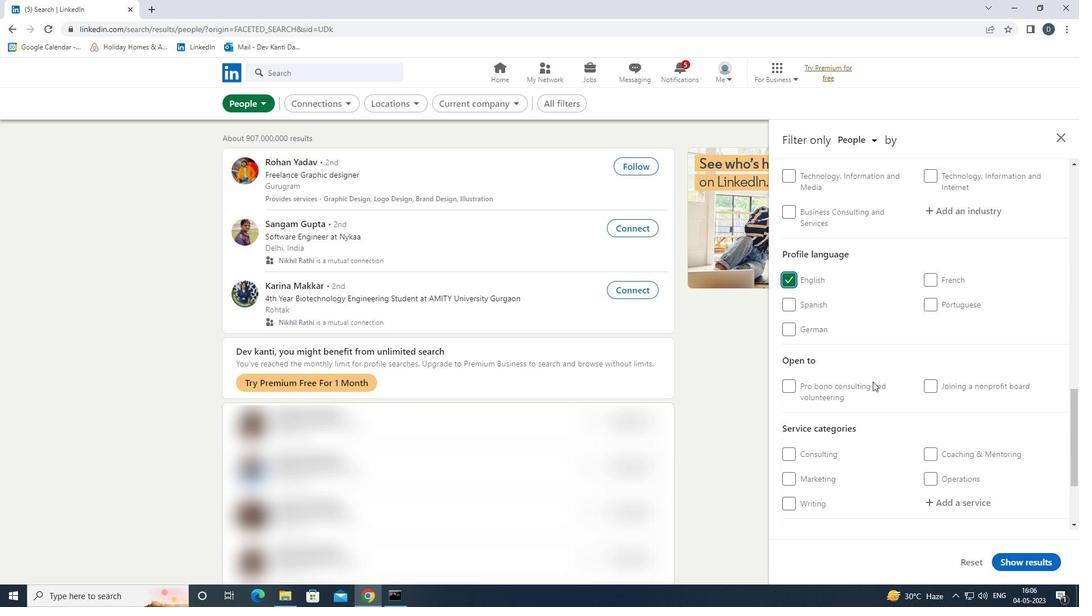 
Action: Mouse scrolled (893, 403) with delta (0, 0)
Screenshot: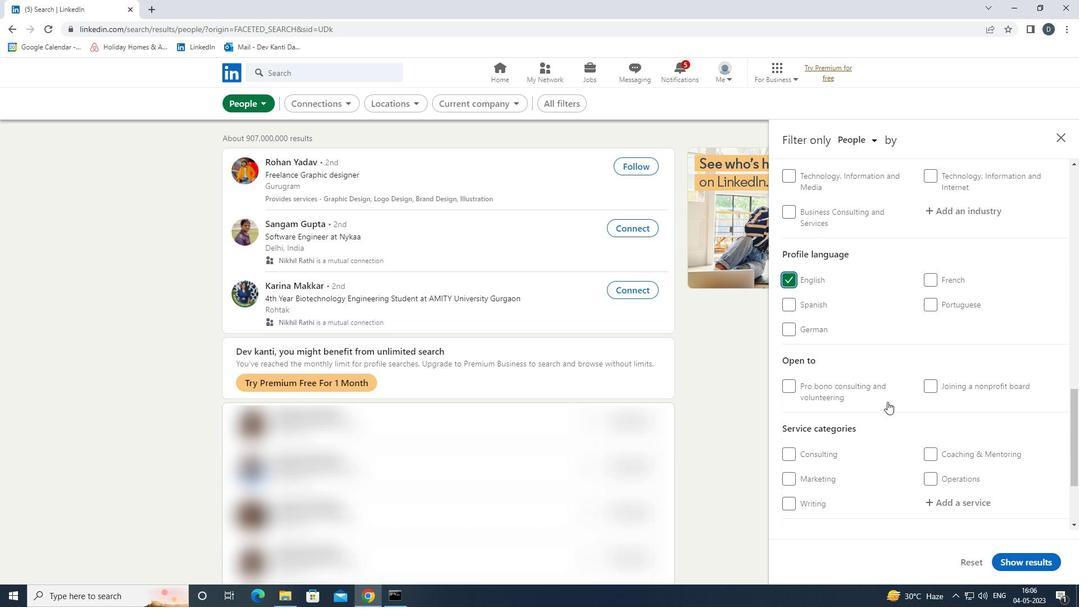 
Action: Mouse scrolled (893, 403) with delta (0, 0)
Screenshot: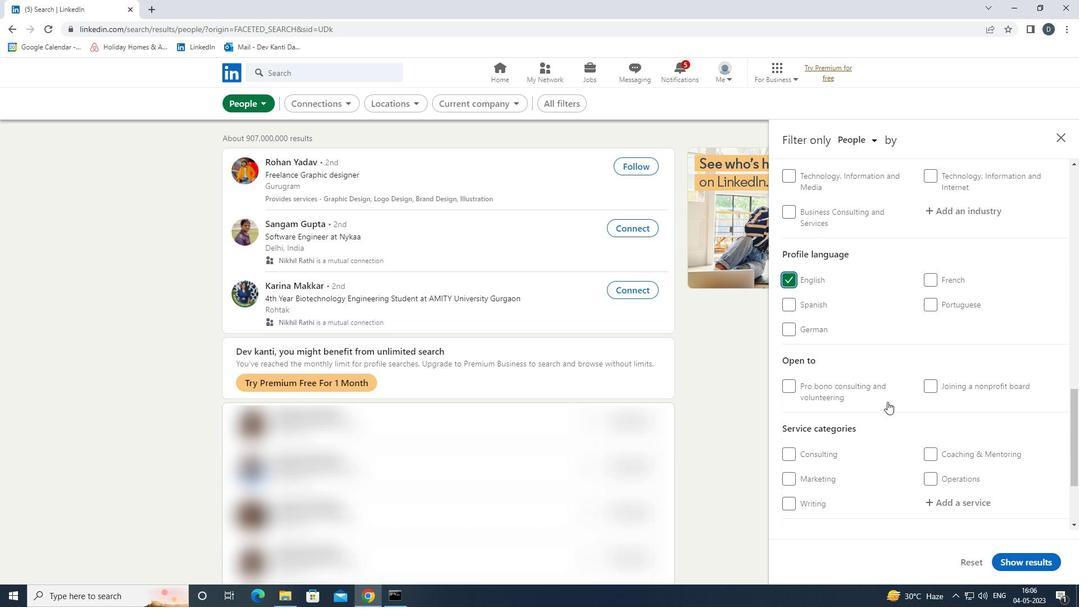 
Action: Mouse scrolled (893, 403) with delta (0, 0)
Screenshot: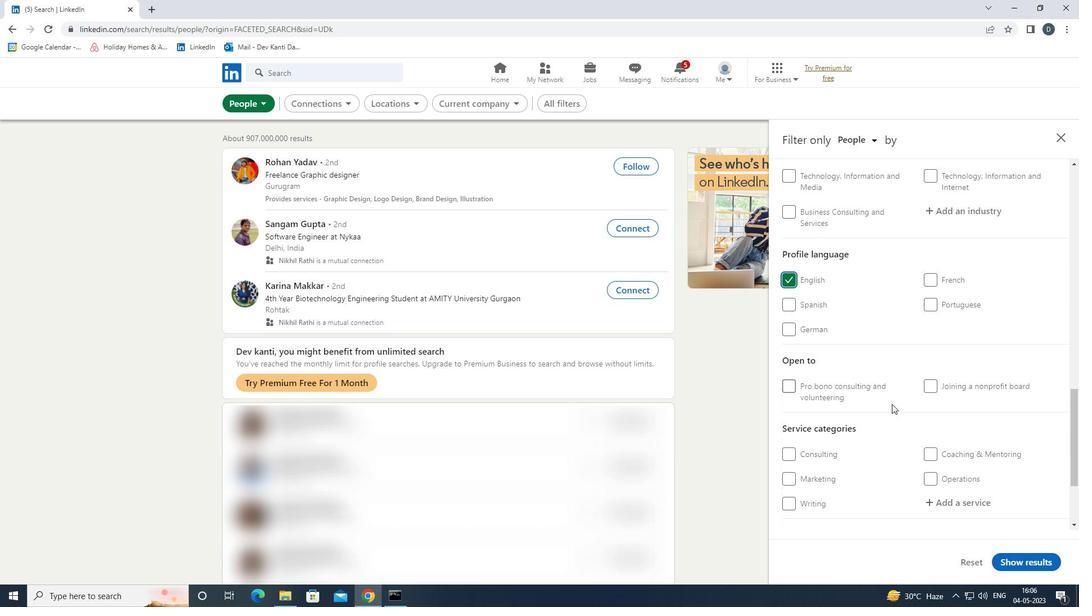 
Action: Mouse scrolled (893, 403) with delta (0, 0)
Screenshot: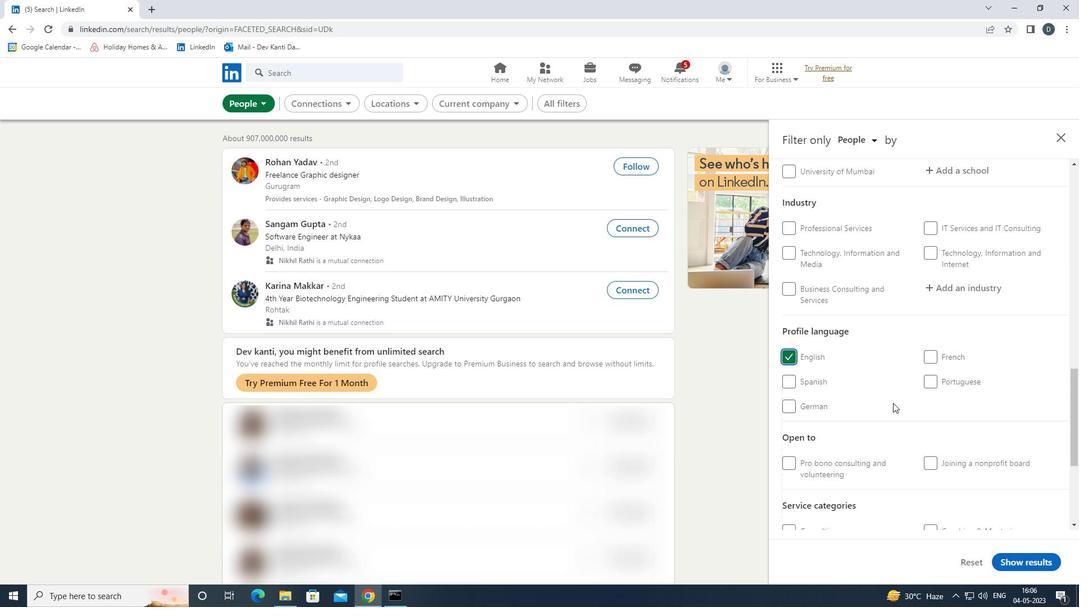 
Action: Mouse scrolled (893, 403) with delta (0, 0)
Screenshot: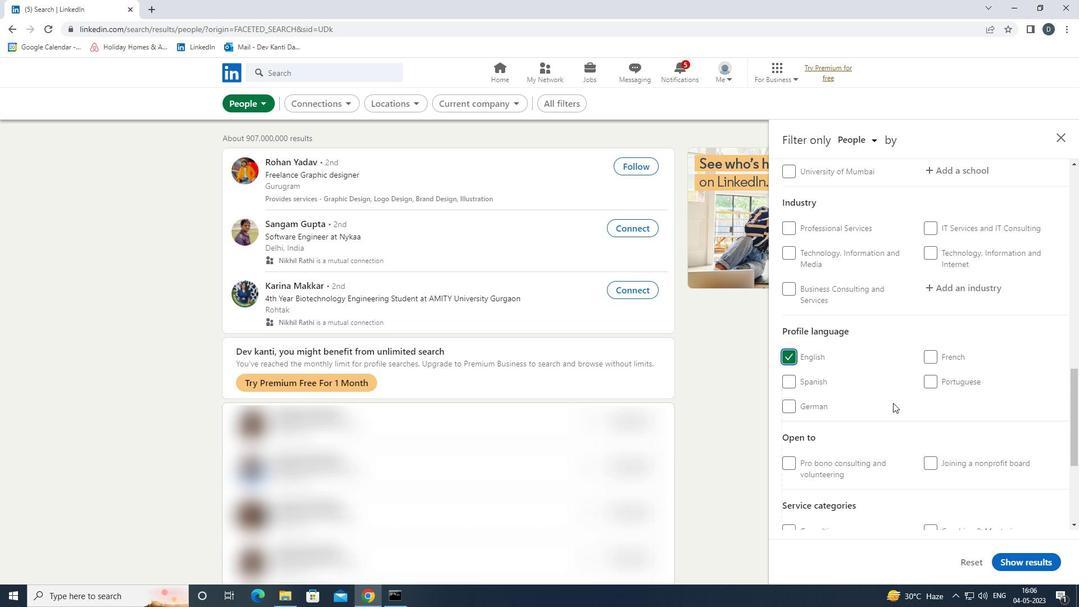 
Action: Mouse moved to (956, 268)
Screenshot: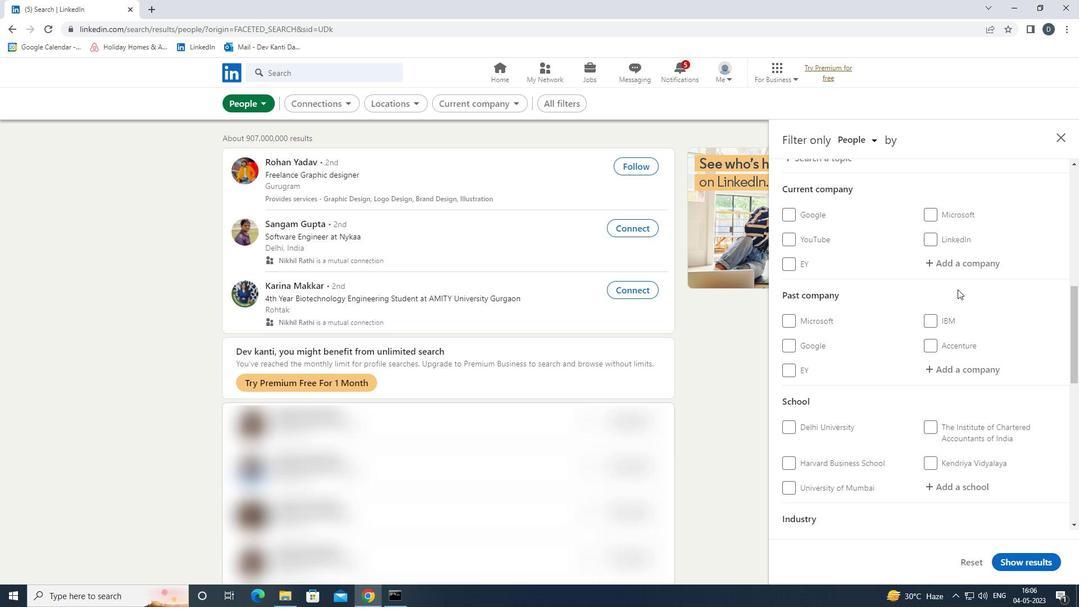 
Action: Mouse pressed left at (956, 268)
Screenshot: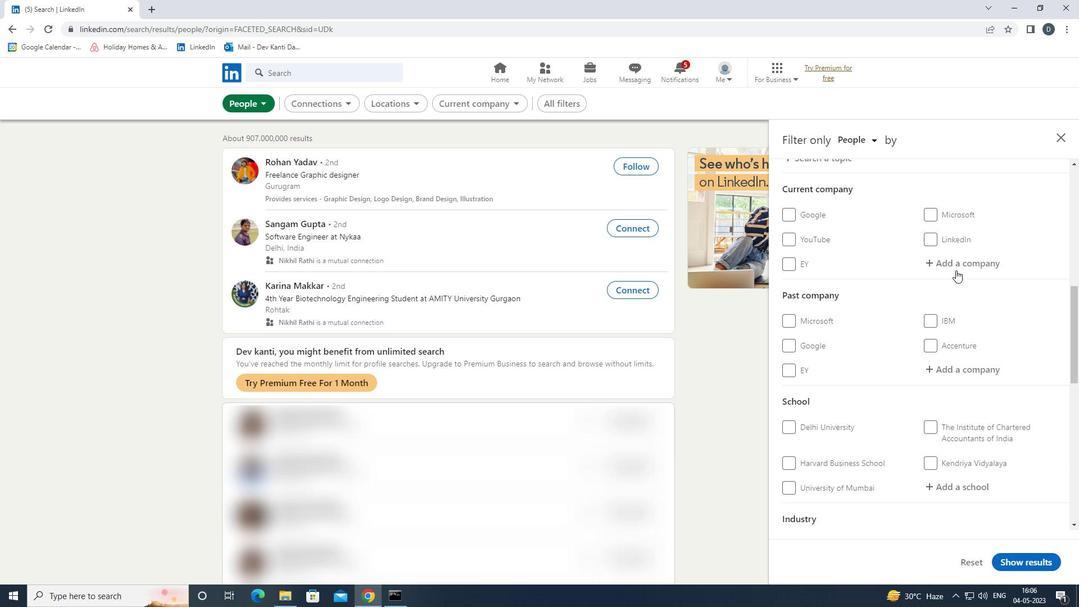 
Action: Key pressed <Key.shift>CIBER<Key.space><Key.shift>GLOBAL<Key.down><Key.enter>
Screenshot: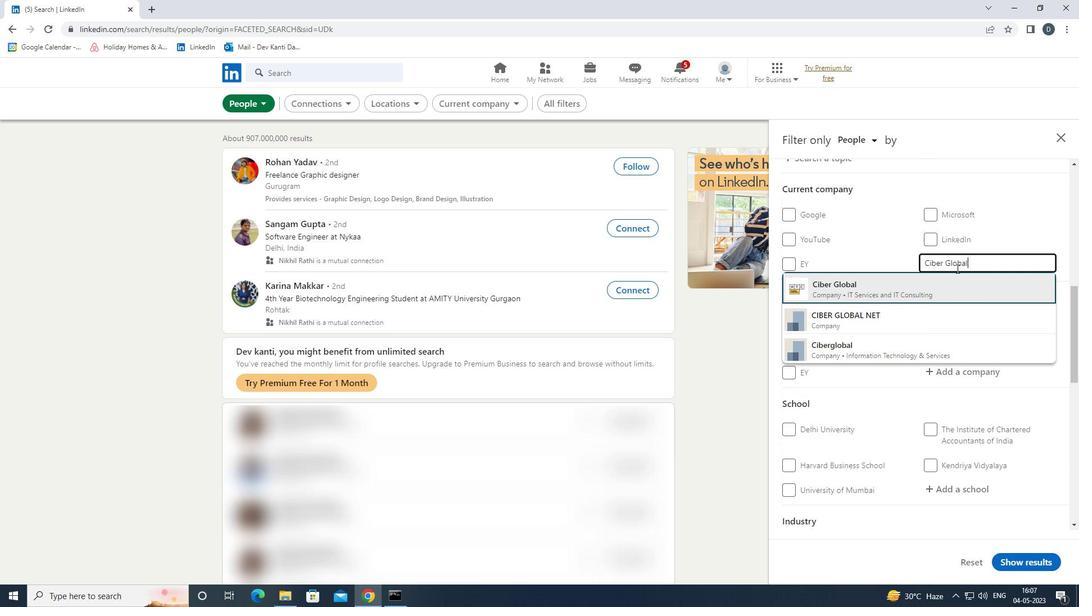 
Action: Mouse moved to (1020, 295)
Screenshot: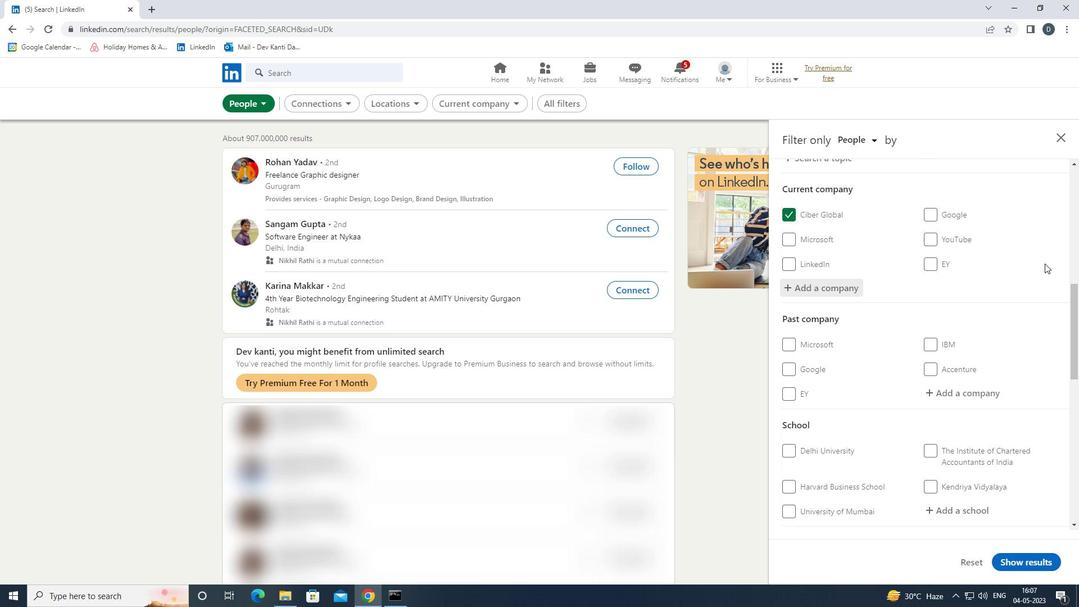 
Action: Mouse scrolled (1020, 295) with delta (0, 0)
Screenshot: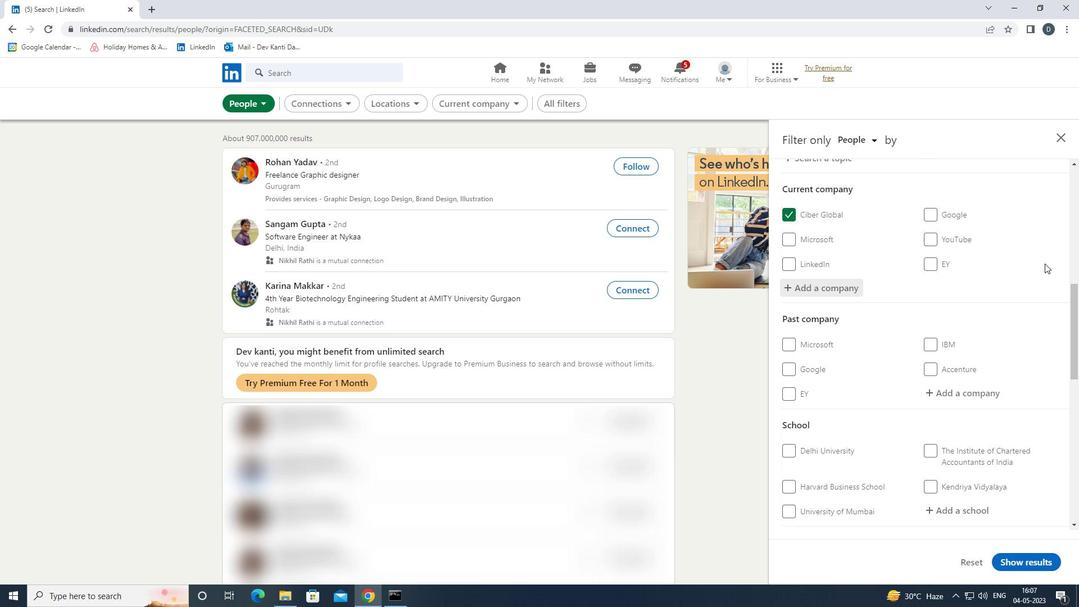 
Action: Mouse moved to (1020, 296)
Screenshot: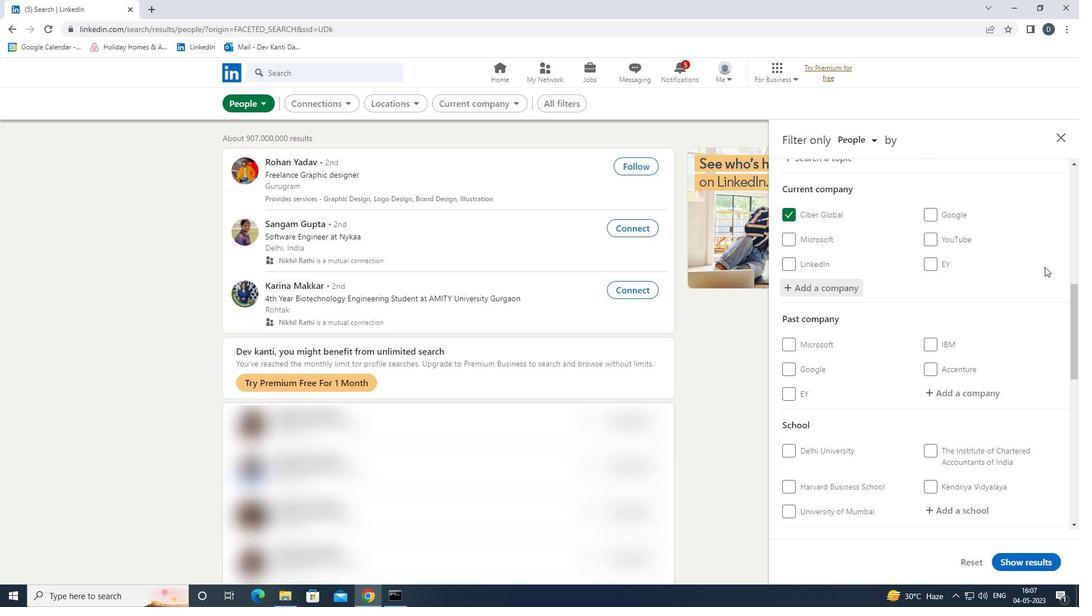 
Action: Mouse scrolled (1020, 295) with delta (0, 0)
Screenshot: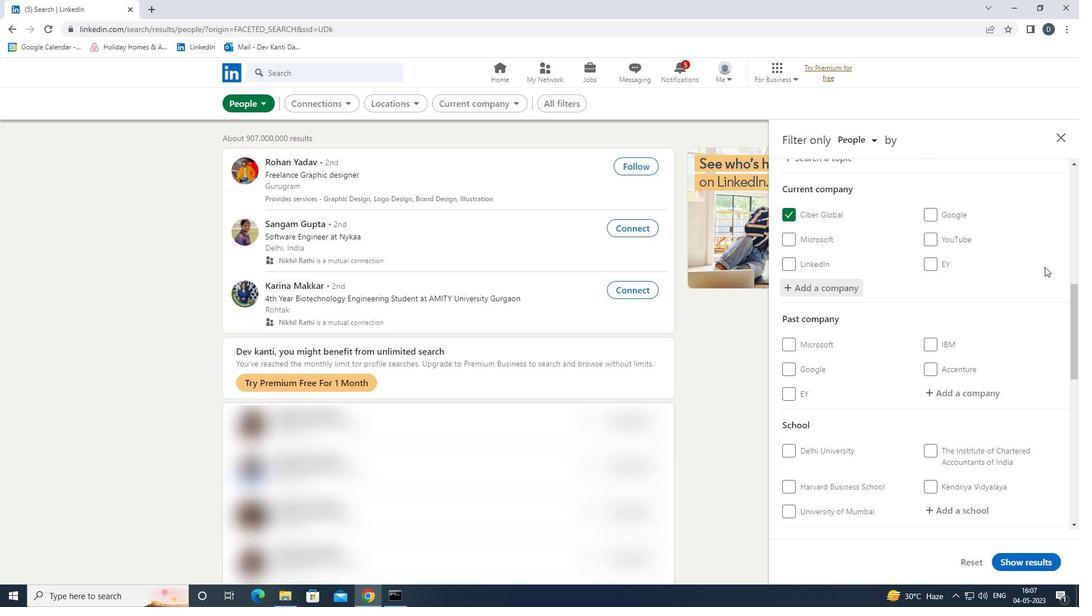 
Action: Mouse moved to (993, 293)
Screenshot: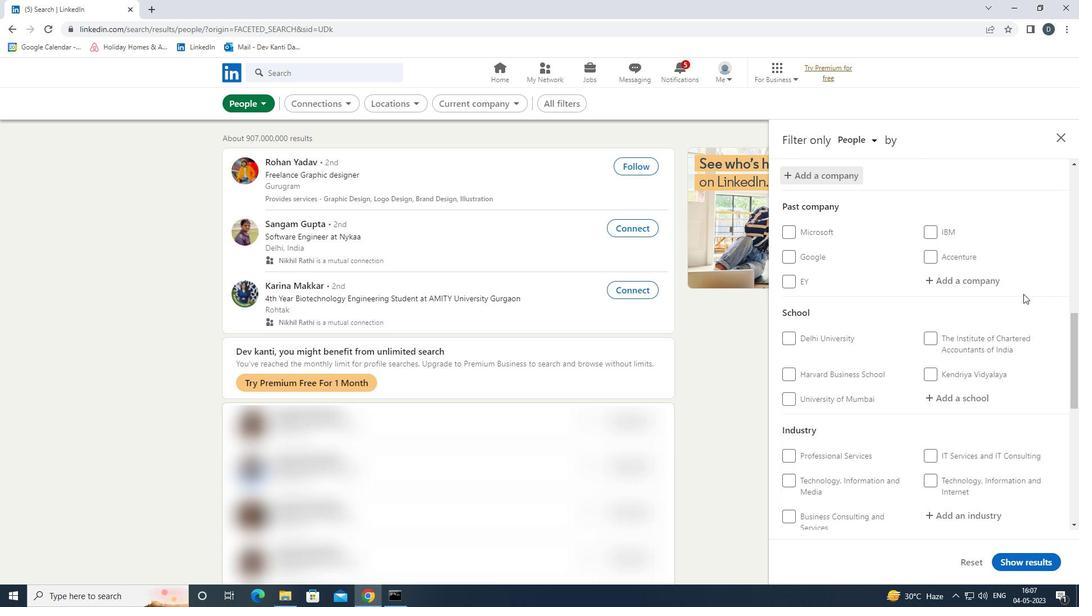 
Action: Mouse scrolled (993, 292) with delta (0, 0)
Screenshot: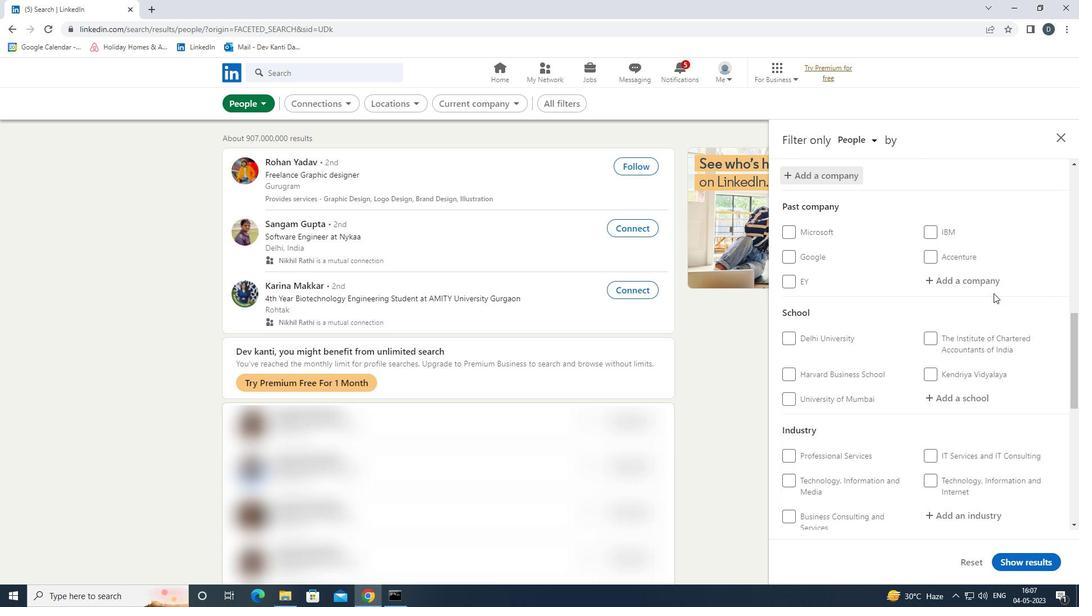 
Action: Mouse scrolled (993, 292) with delta (0, 0)
Screenshot: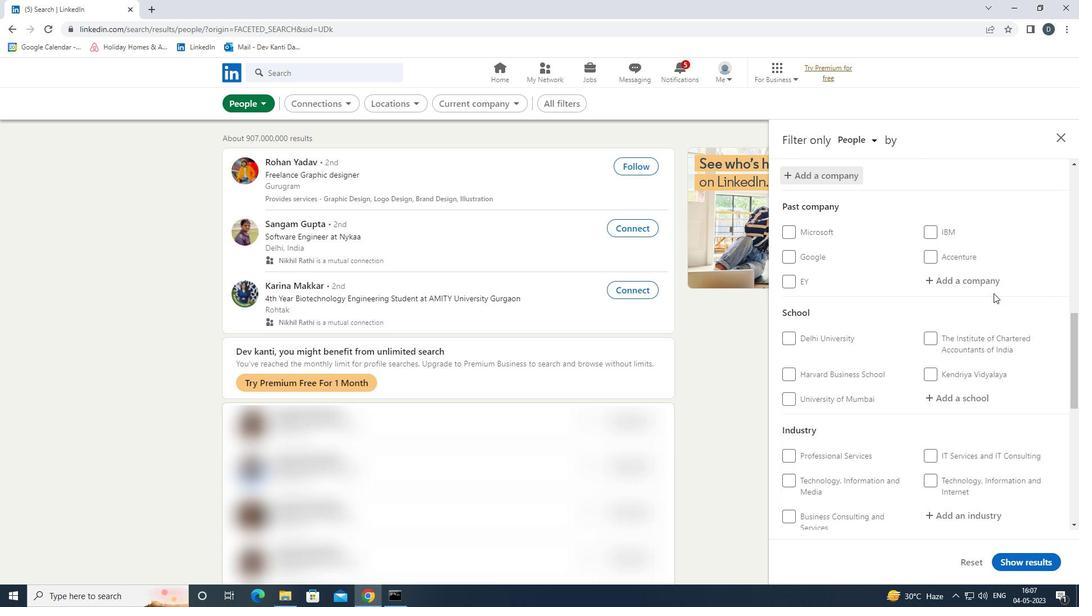 
Action: Mouse moved to (958, 283)
Screenshot: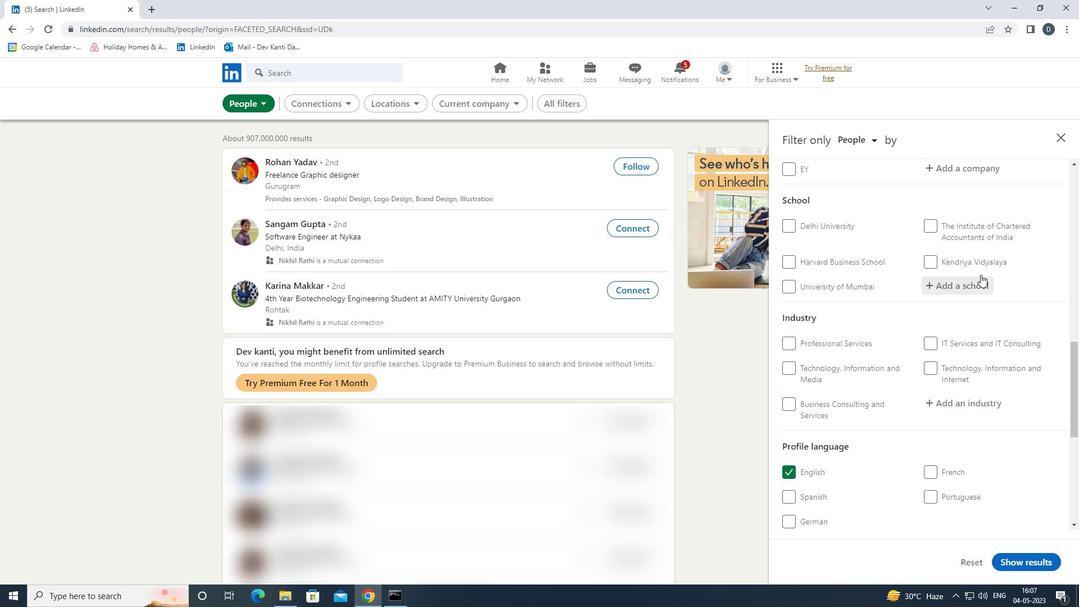 
Action: Mouse pressed left at (958, 283)
Screenshot: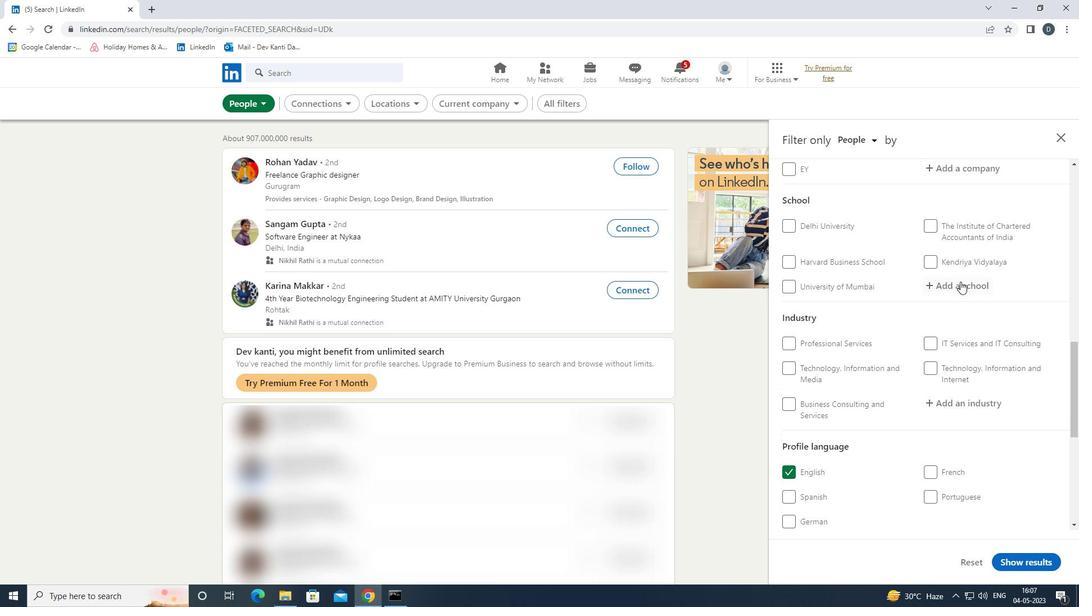 
Action: Key pressed <Key.shift><Key.shift><Key.shift>UNIVERSITY<Key.space>OF<Key.backspace><Key.backspace><Key.shift>INTITUTE<Key.space>OF<Key.space>
Screenshot: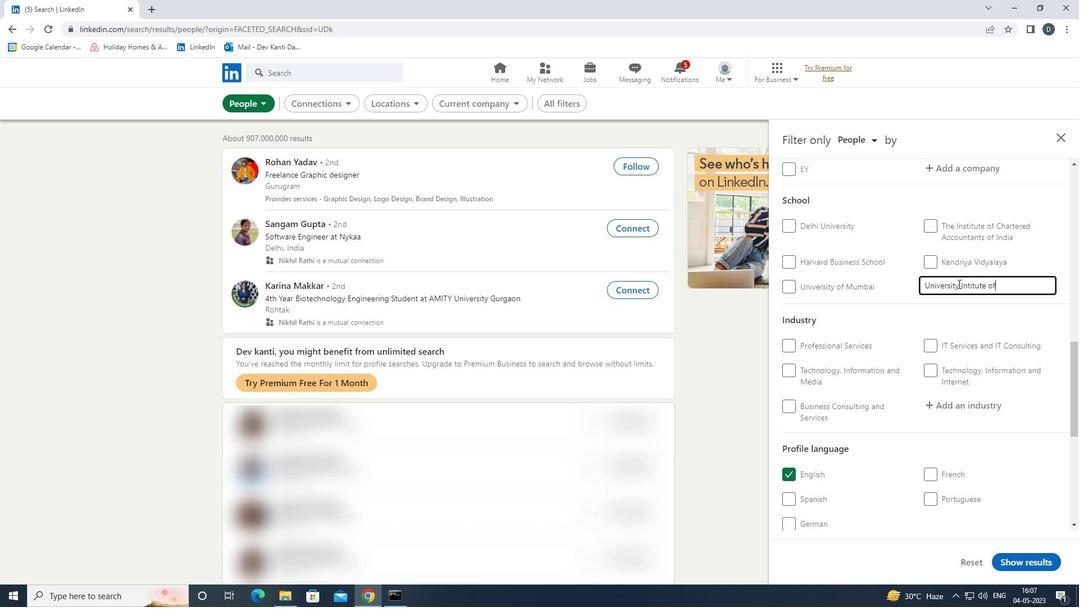 
Action: Mouse moved to (1026, 301)
Screenshot: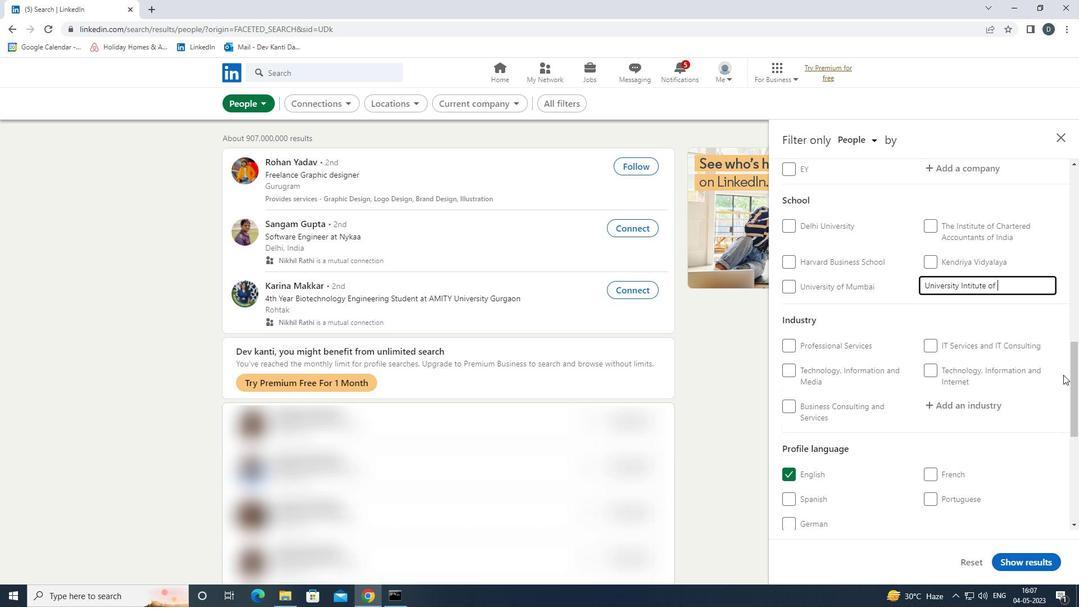 
Action: Key pressed <Key.left><Key.left><Key.left><Key.left><Key.left><Key.left><Key.left><Key.left><Key.left><Key.left>S<Key.right><Key.right><Key.right><Key.right><Key.right><Key.right><Key.right><Key.right><Key.right><Key.right><Key.down><Key.enter>
Screenshot: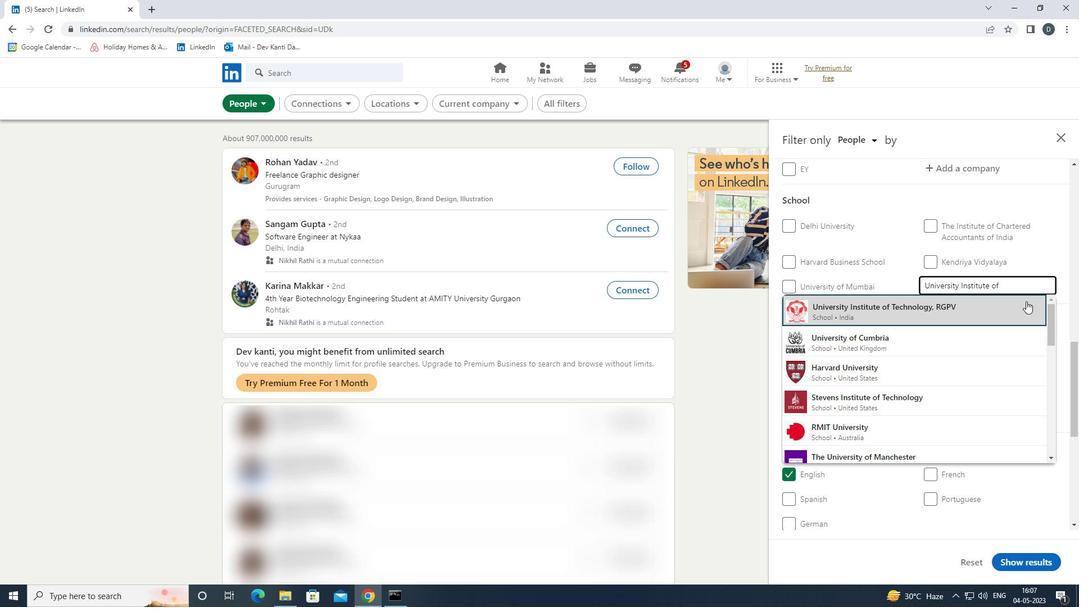
Action: Mouse moved to (973, 201)
Screenshot: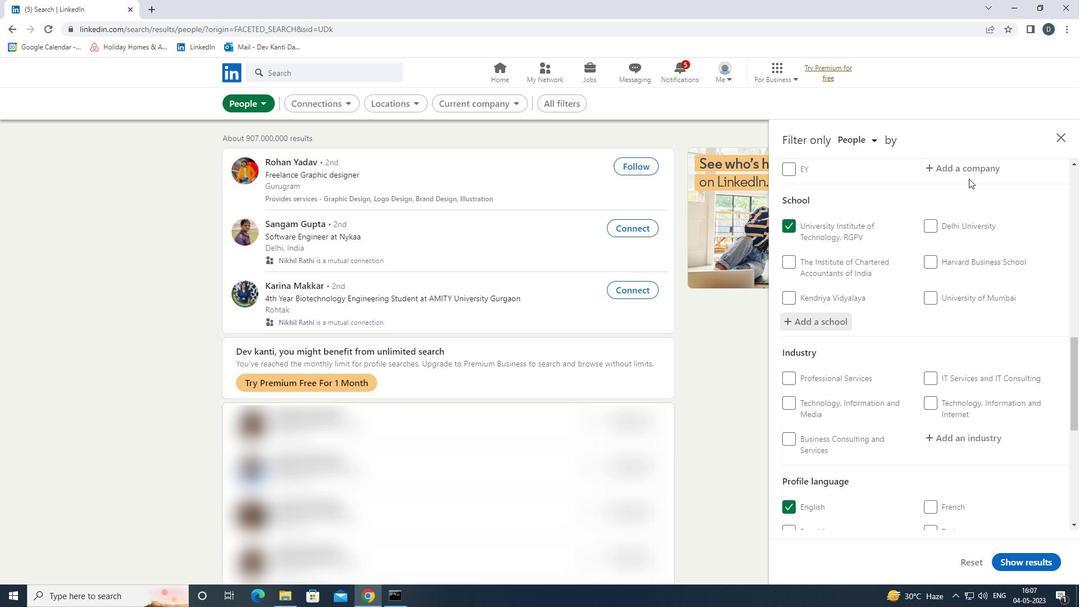 
Action: Mouse scrolled (973, 200) with delta (0, 0)
Screenshot: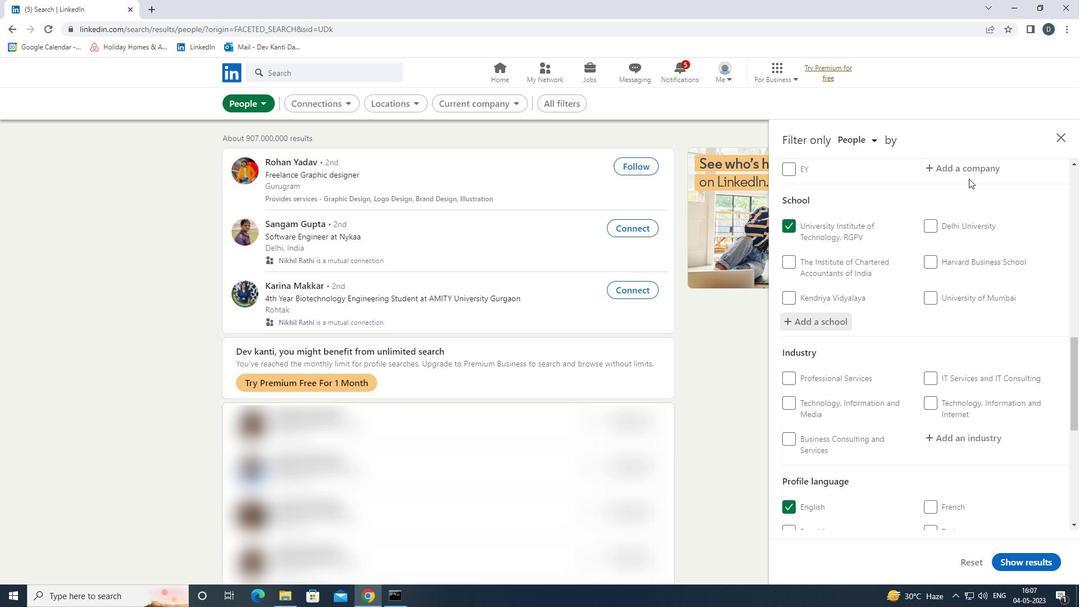 
Action: Mouse moved to (975, 250)
Screenshot: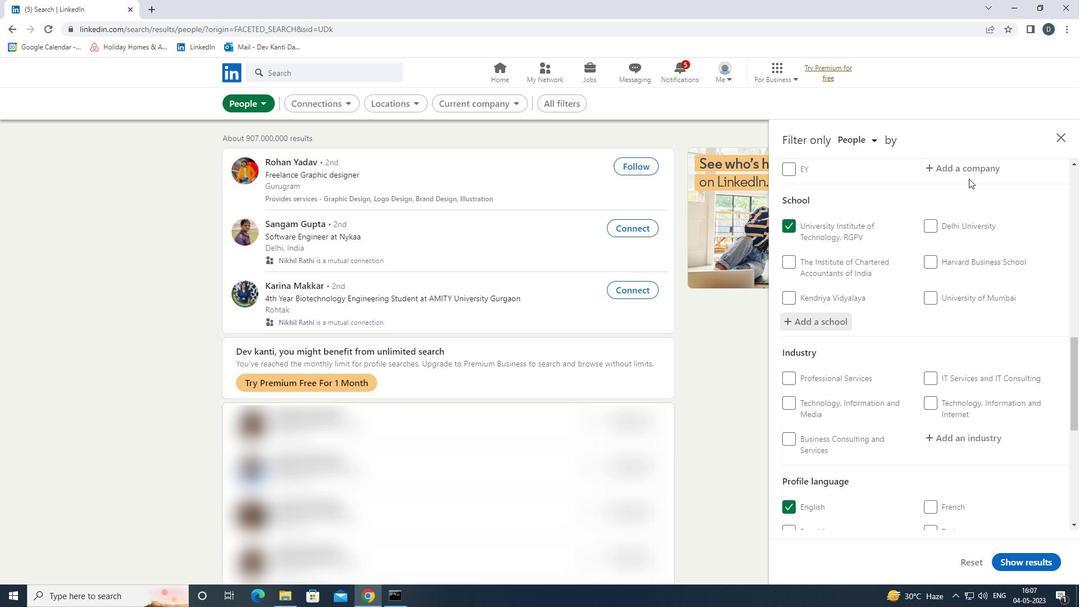 
Action: Mouse scrolled (975, 249) with delta (0, 0)
Screenshot: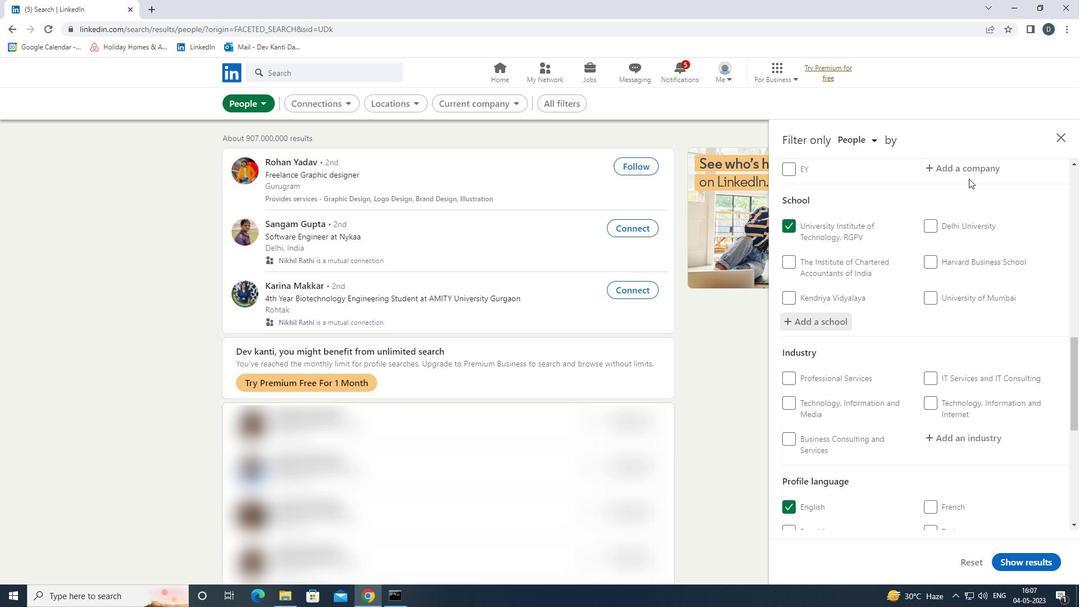 
Action: Mouse moved to (977, 322)
Screenshot: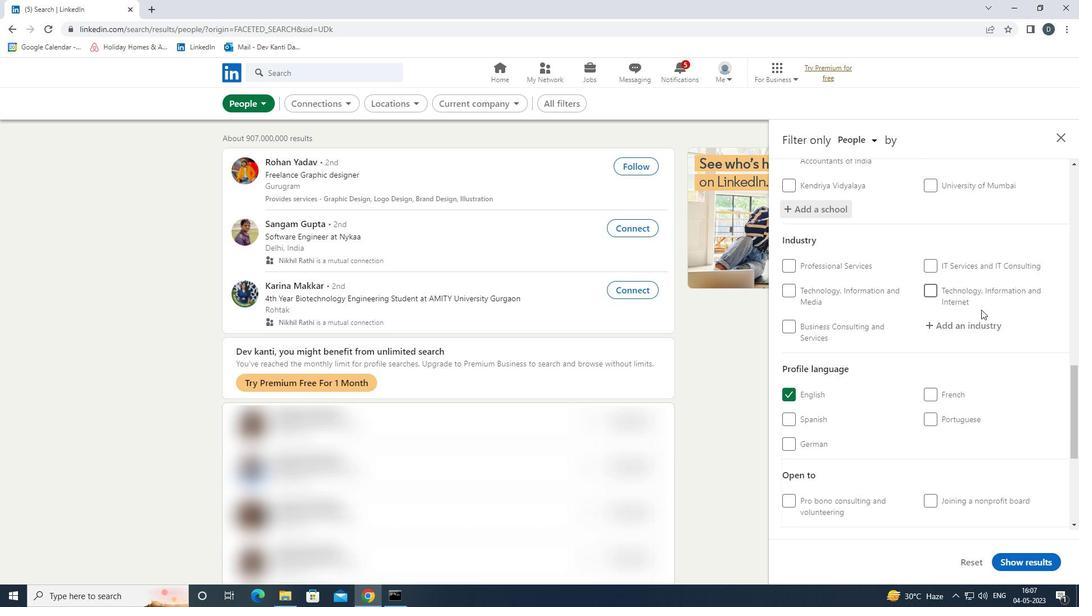 
Action: Mouse pressed left at (977, 322)
Screenshot: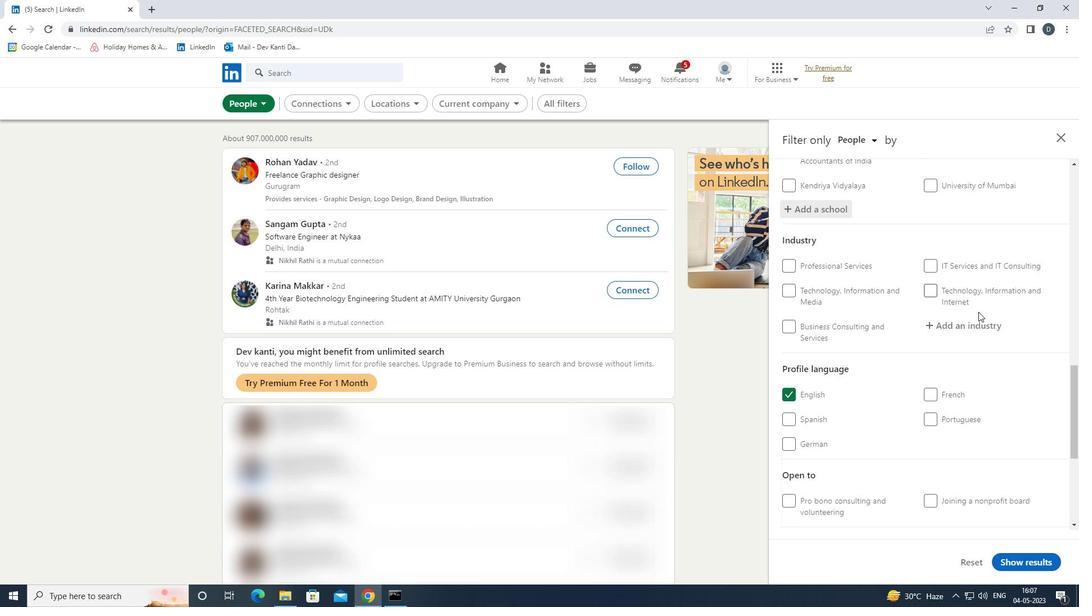 
Action: Key pressed <Key.shift>COMPUTER<Key.down><Key.enter>
Screenshot: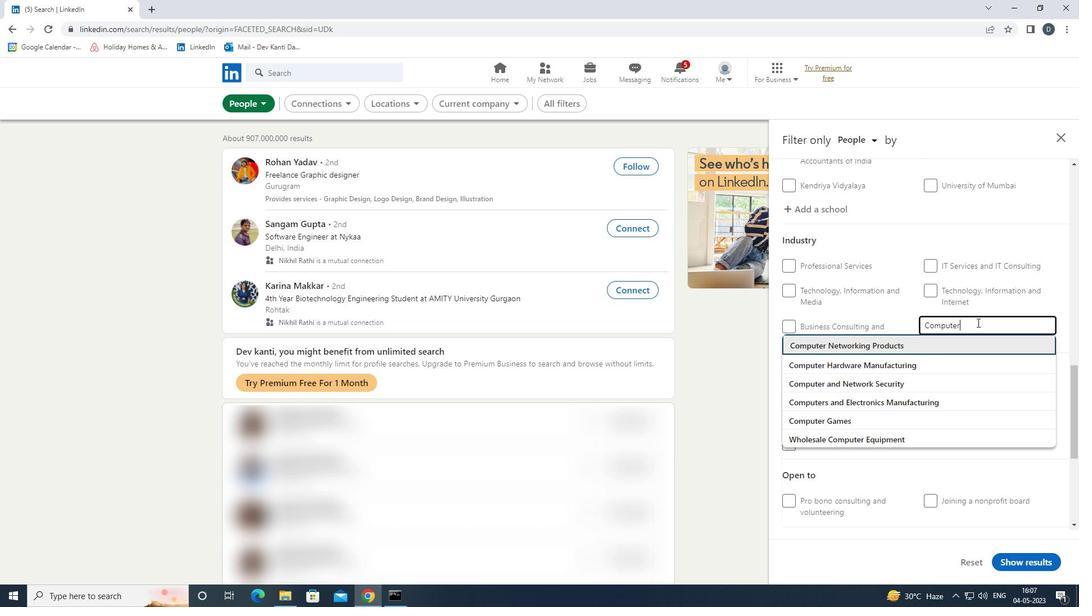 
Action: Mouse moved to (978, 323)
Screenshot: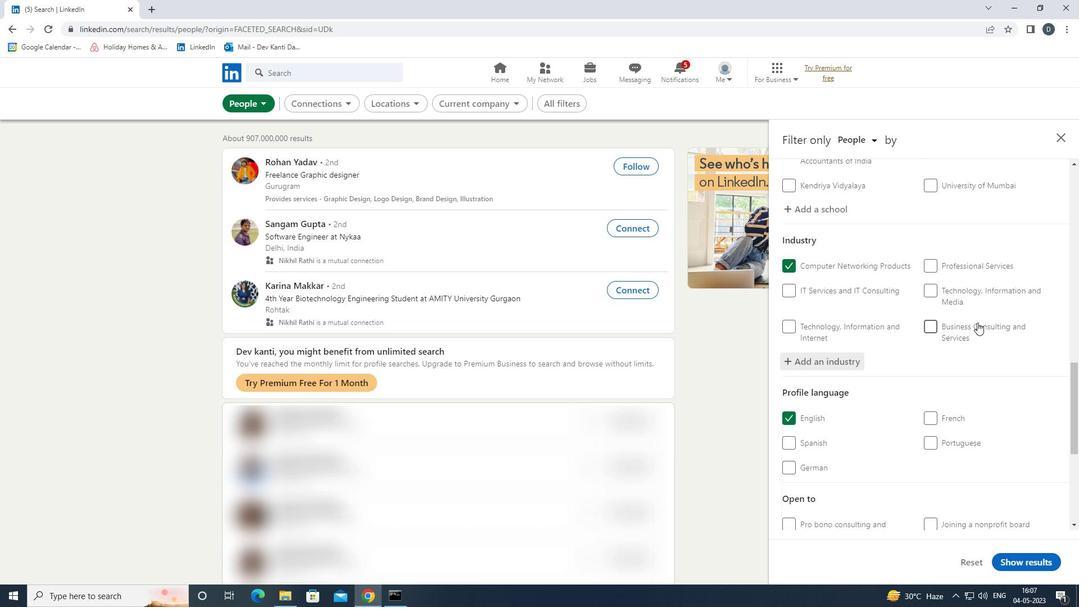 
Action: Mouse scrolled (978, 322) with delta (0, 0)
Screenshot: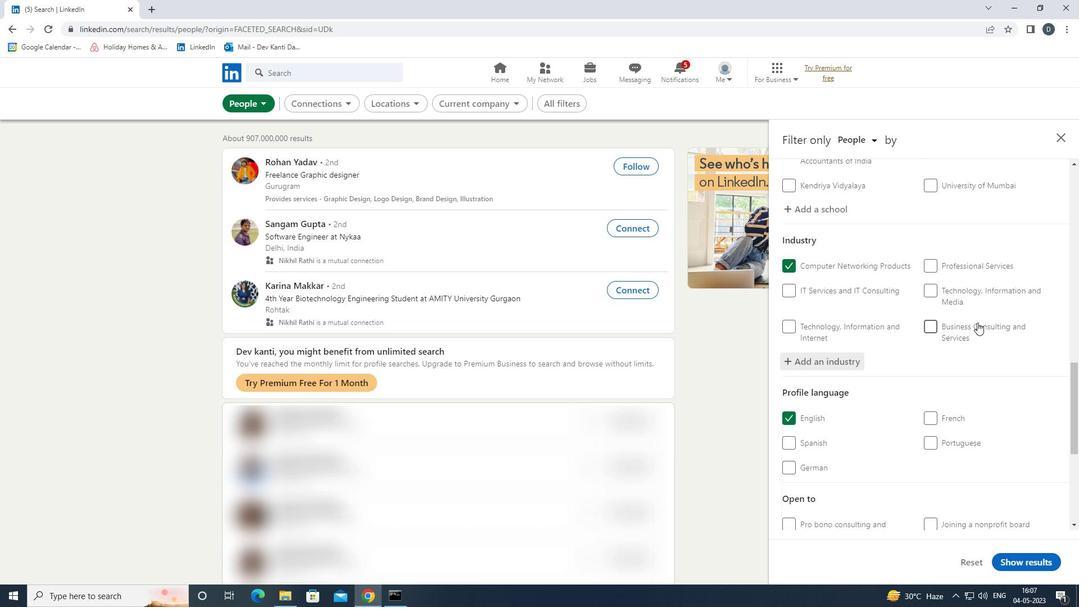 
Action: Mouse scrolled (978, 322) with delta (0, 0)
Screenshot: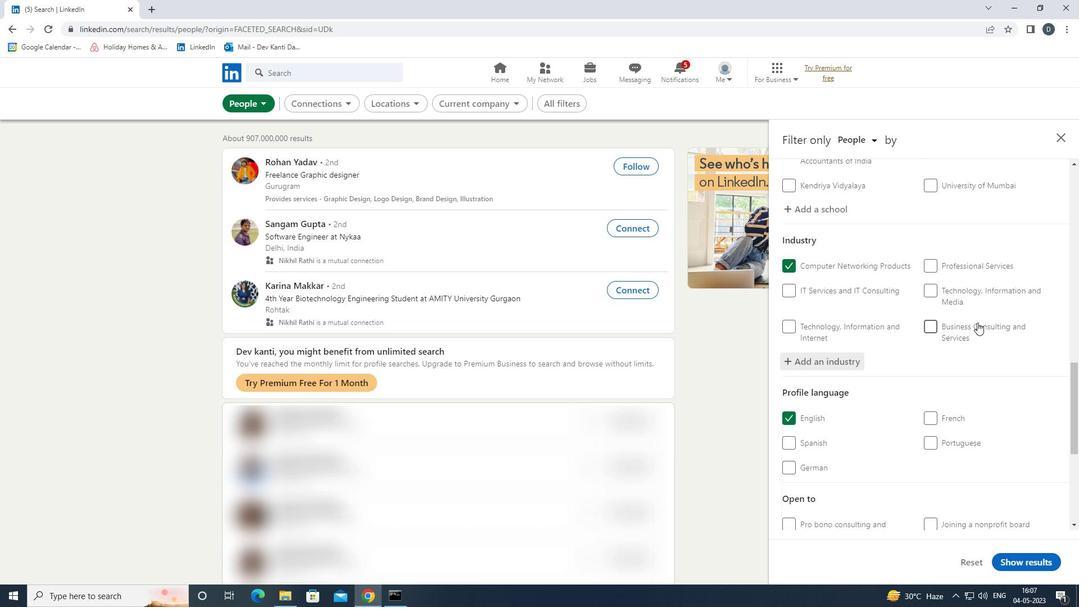 
Action: Mouse scrolled (978, 322) with delta (0, 0)
Screenshot: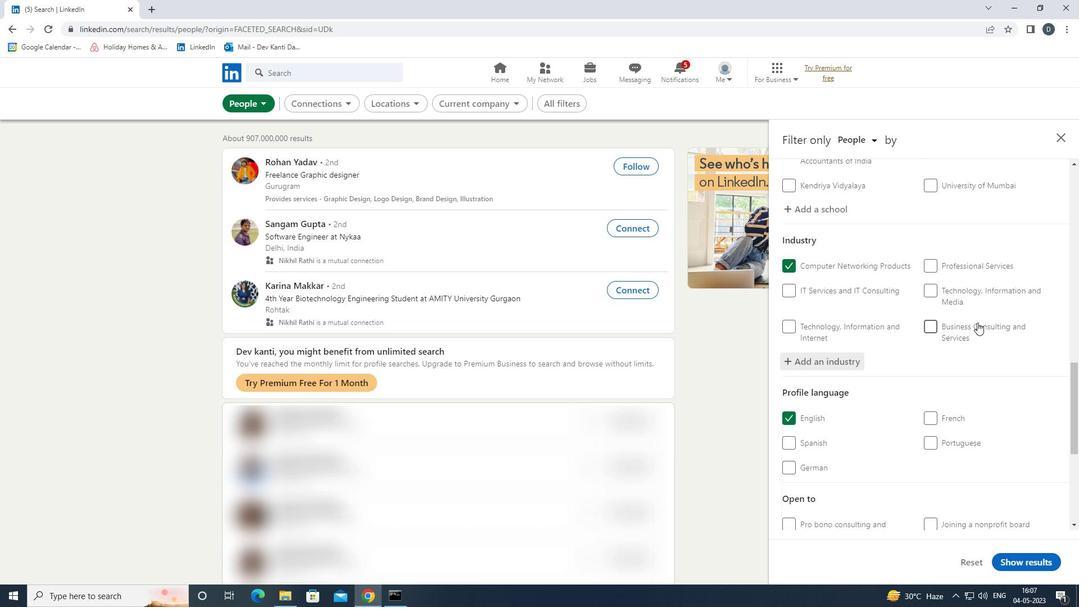 
Action: Mouse scrolled (978, 322) with delta (0, 0)
Screenshot: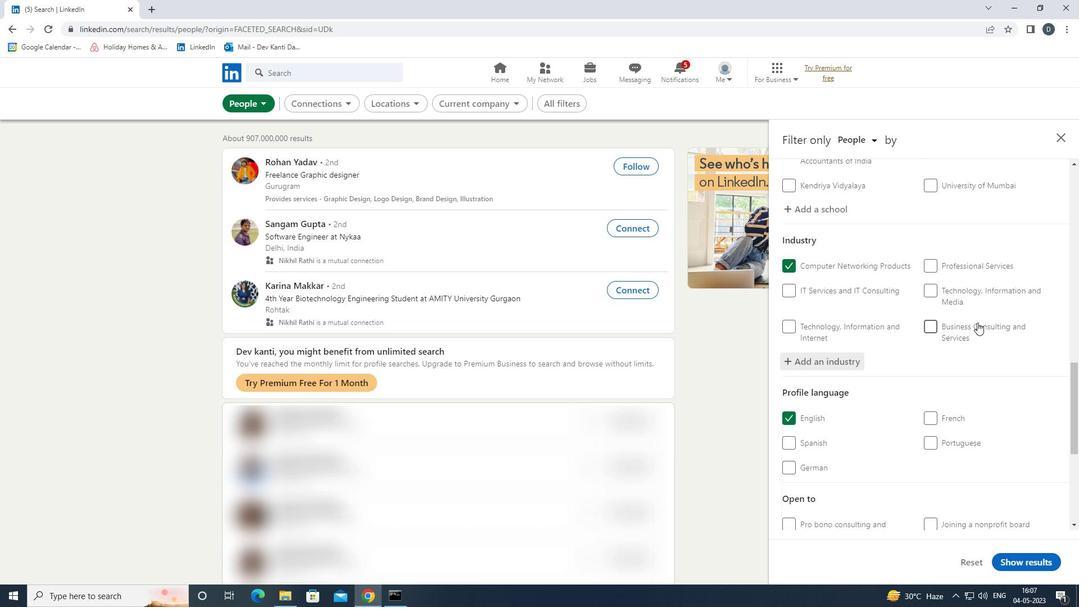 
Action: Mouse moved to (965, 414)
Screenshot: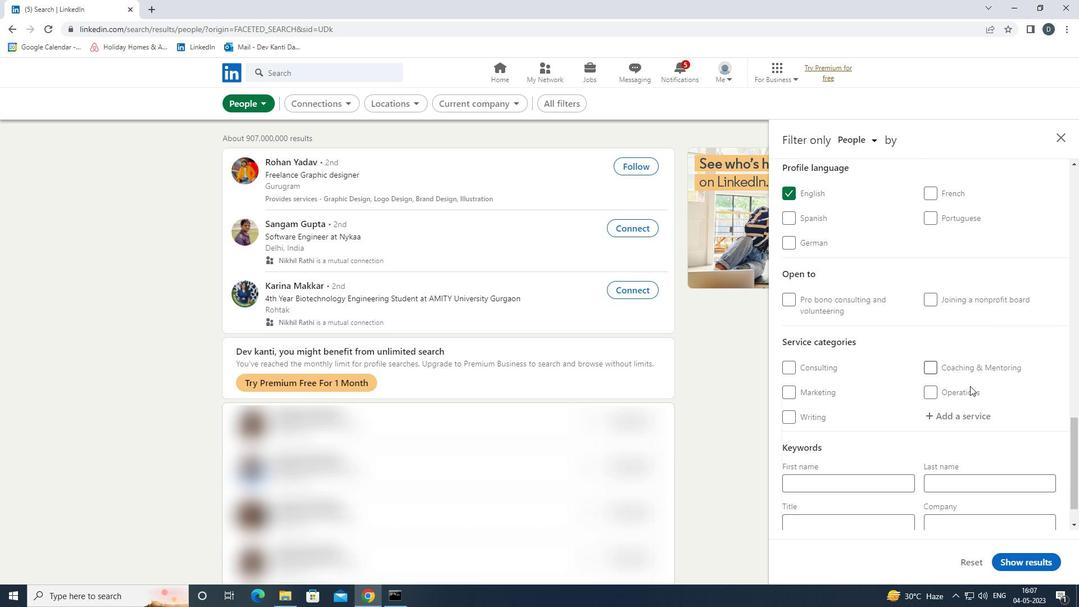 
Action: Mouse pressed left at (965, 414)
Screenshot: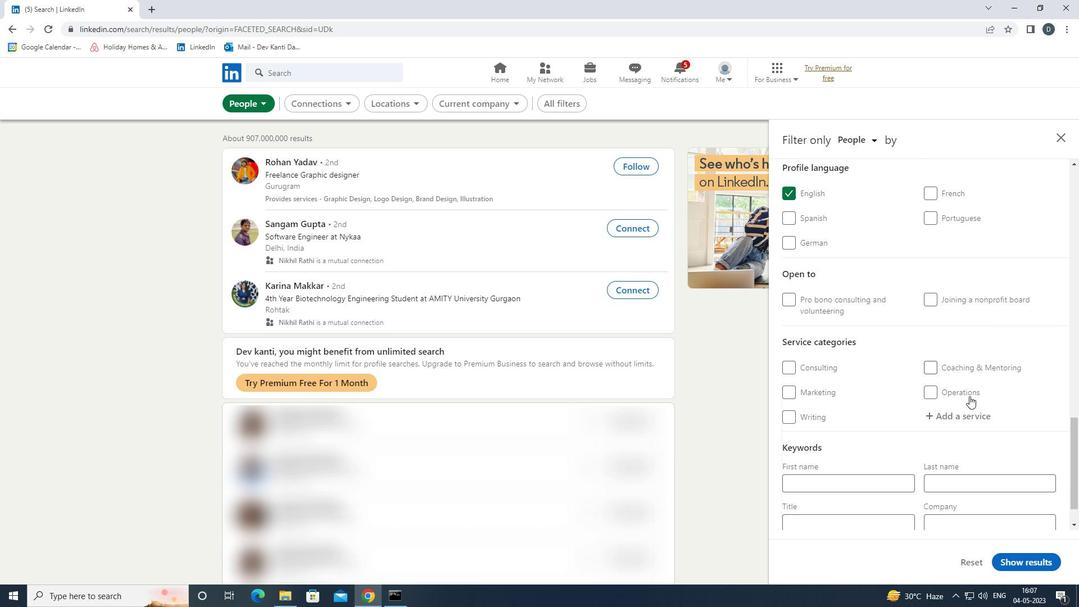 
Action: Key pressed <Key.shift>LEADERSHIP<Key.down><Key.enter>
Screenshot: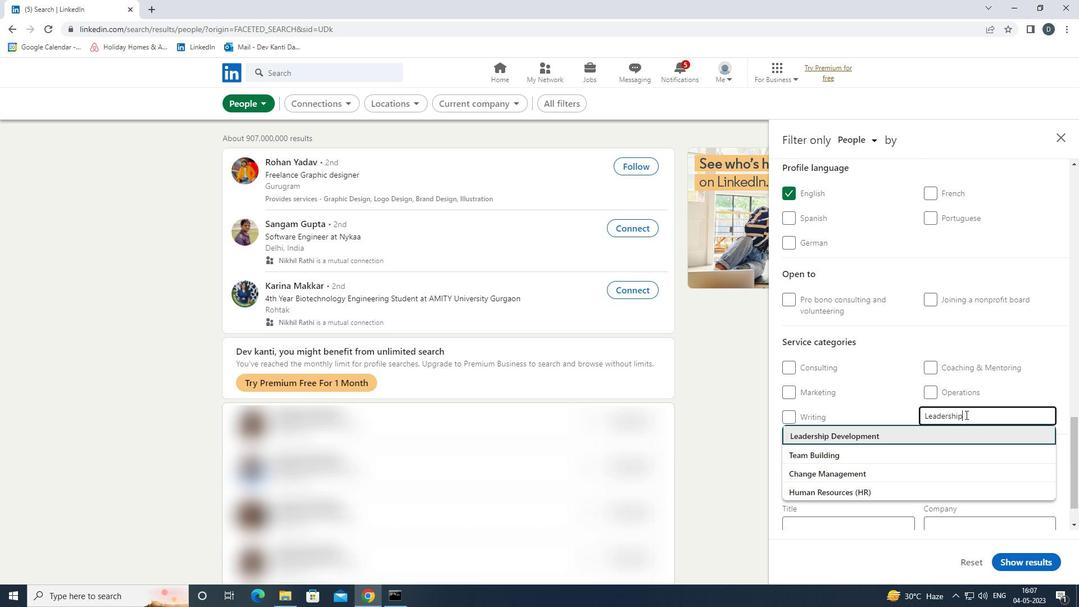
Action: Mouse moved to (940, 331)
Screenshot: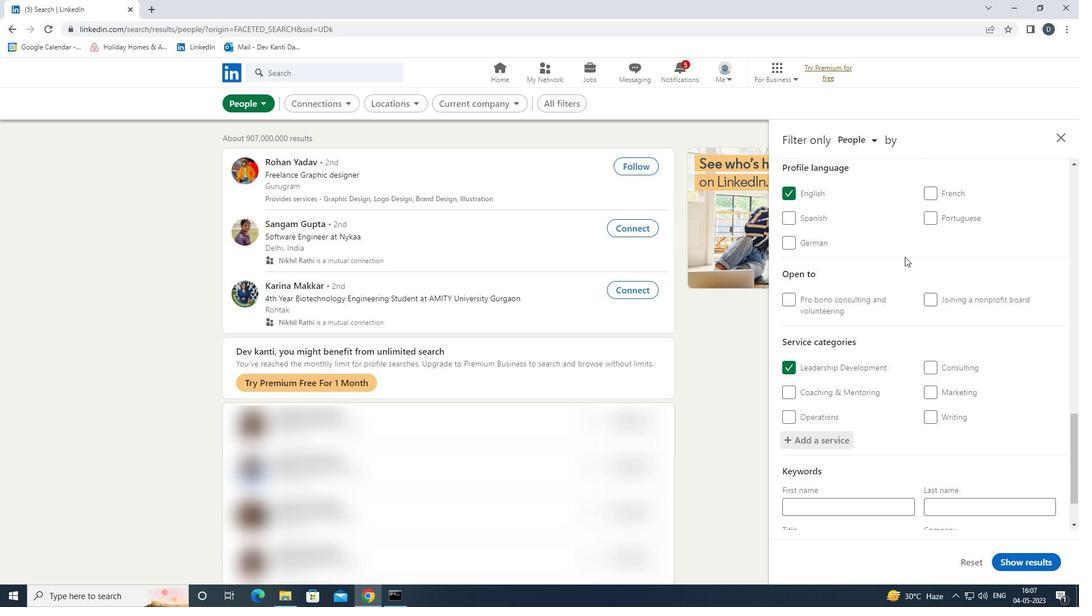 
Action: Mouse scrolled (940, 331) with delta (0, 0)
Screenshot: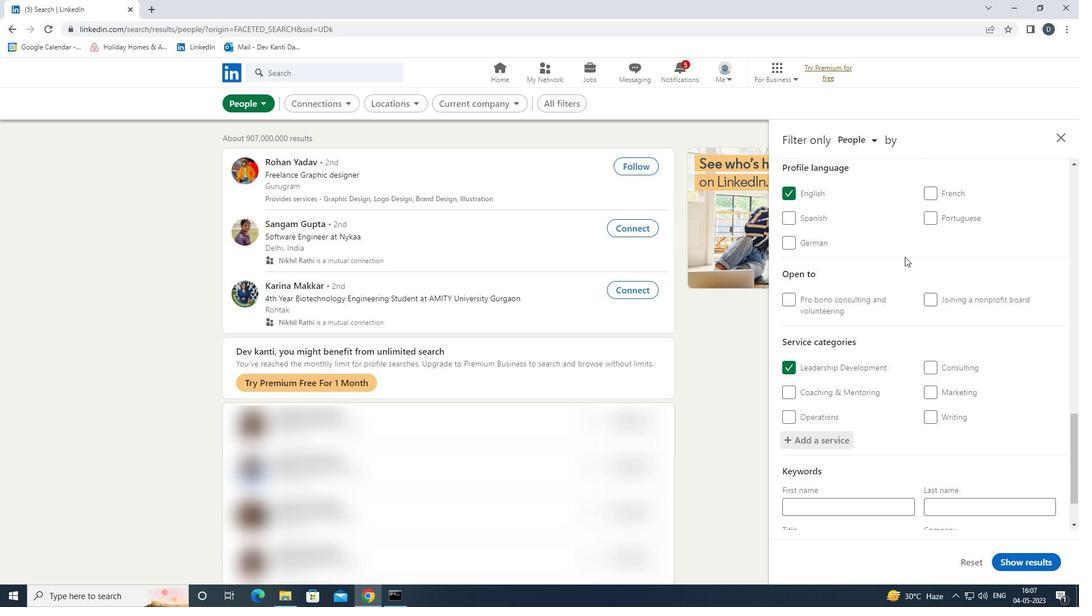 
Action: Mouse moved to (944, 357)
Screenshot: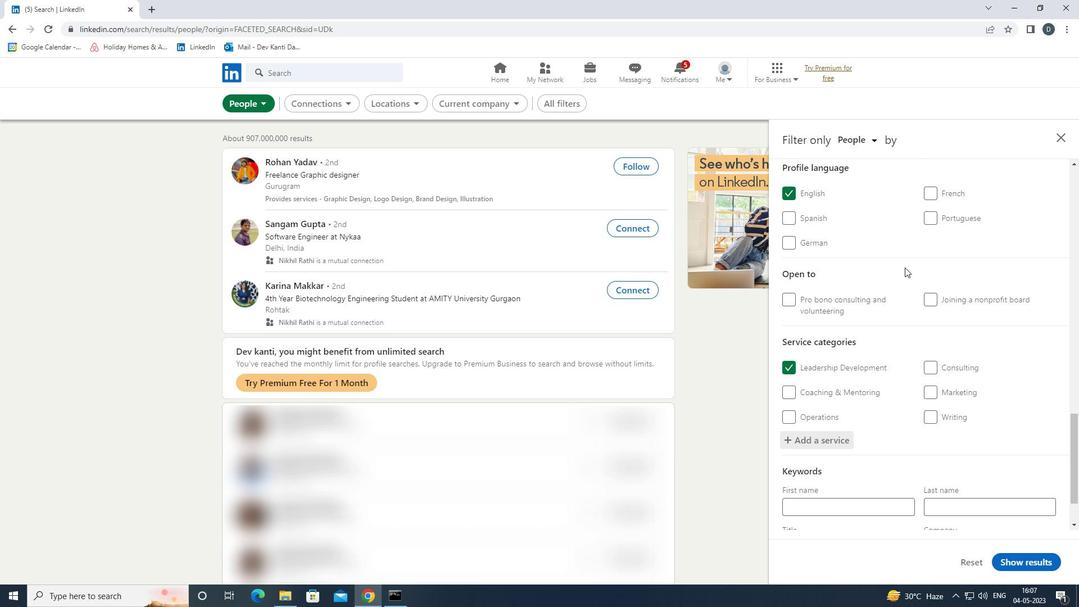 
Action: Mouse scrolled (944, 356) with delta (0, 0)
Screenshot: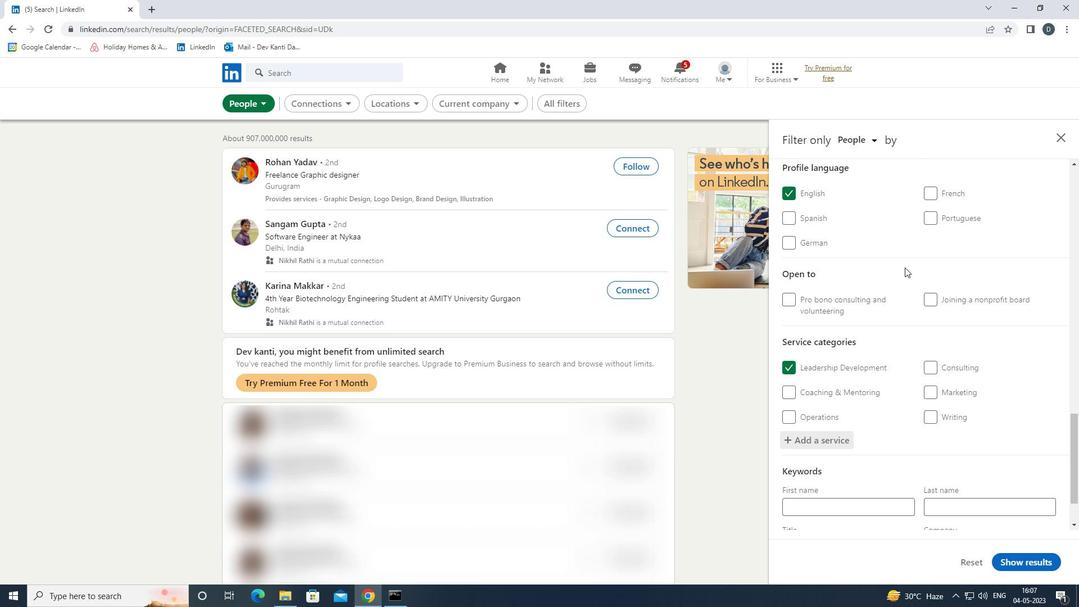 
Action: Mouse moved to (947, 372)
Screenshot: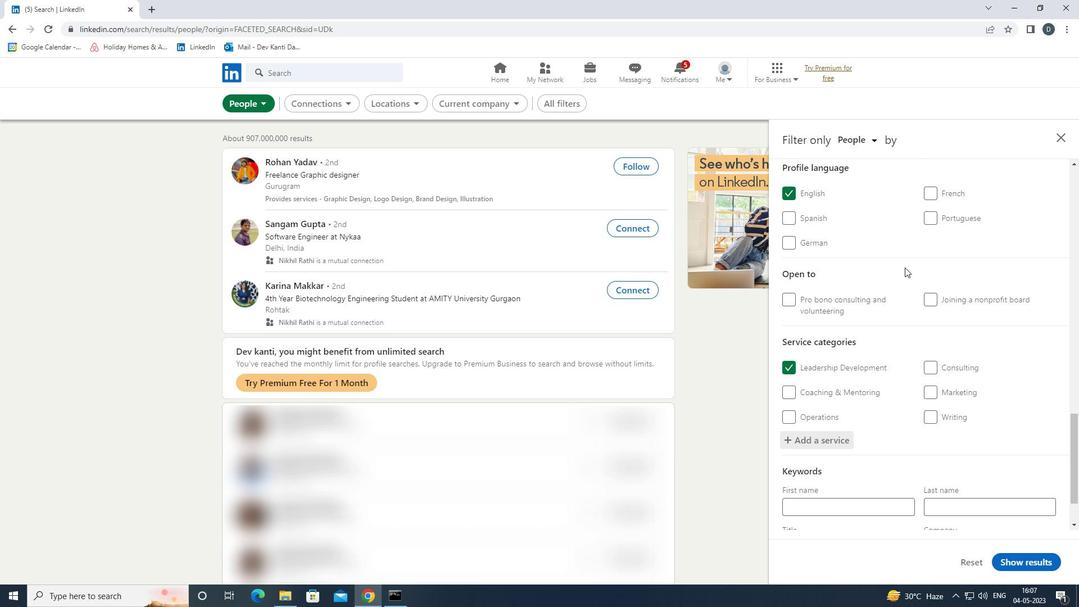 
Action: Mouse scrolled (947, 371) with delta (0, 0)
Screenshot: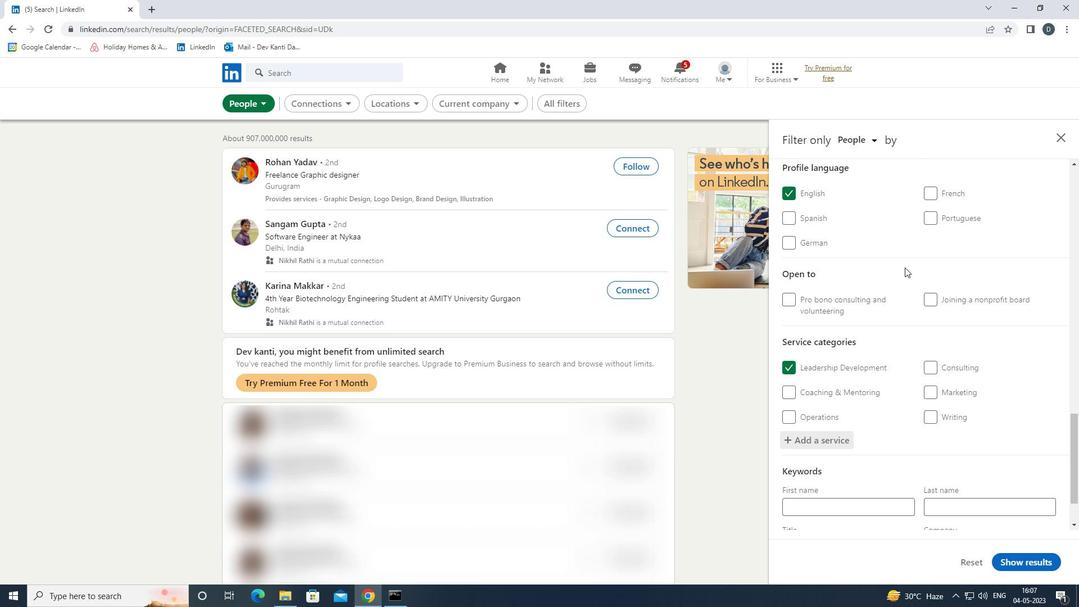 
Action: Mouse moved to (948, 387)
Screenshot: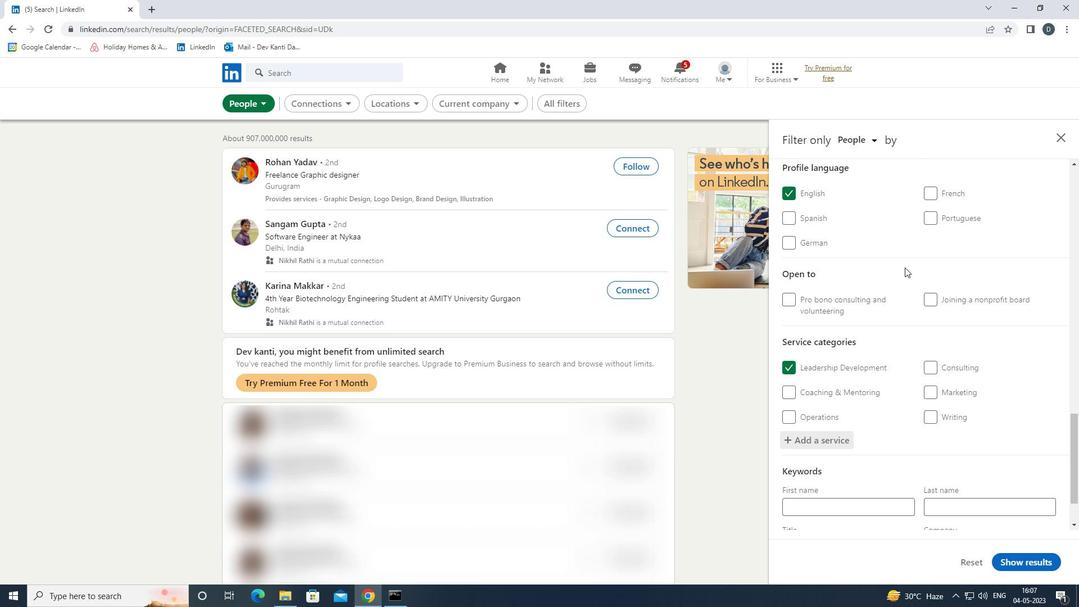 
Action: Mouse scrolled (948, 387) with delta (0, 0)
Screenshot: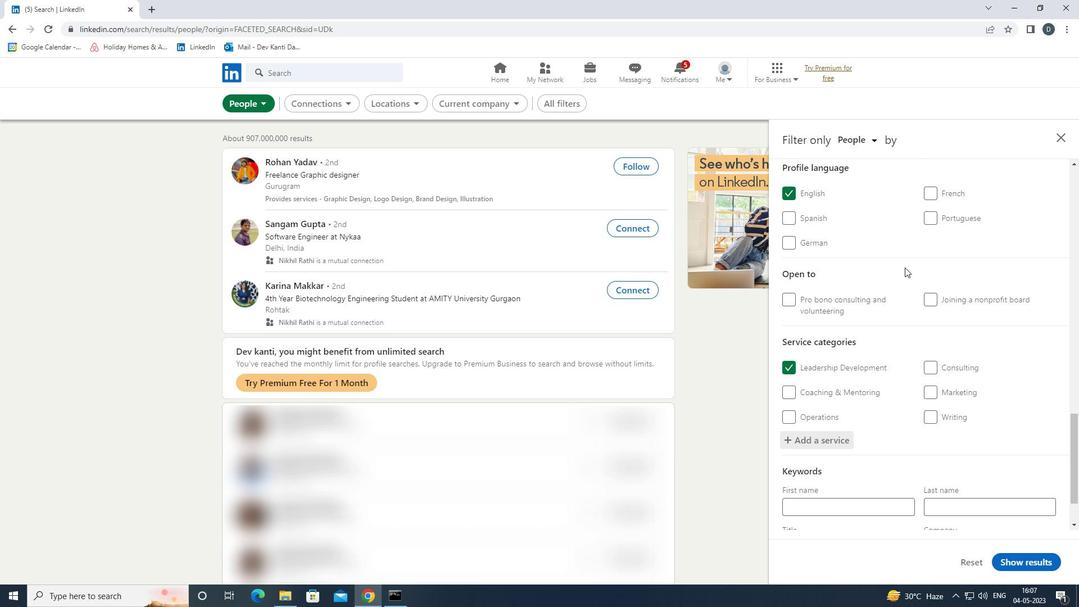 
Action: Mouse moved to (885, 488)
Screenshot: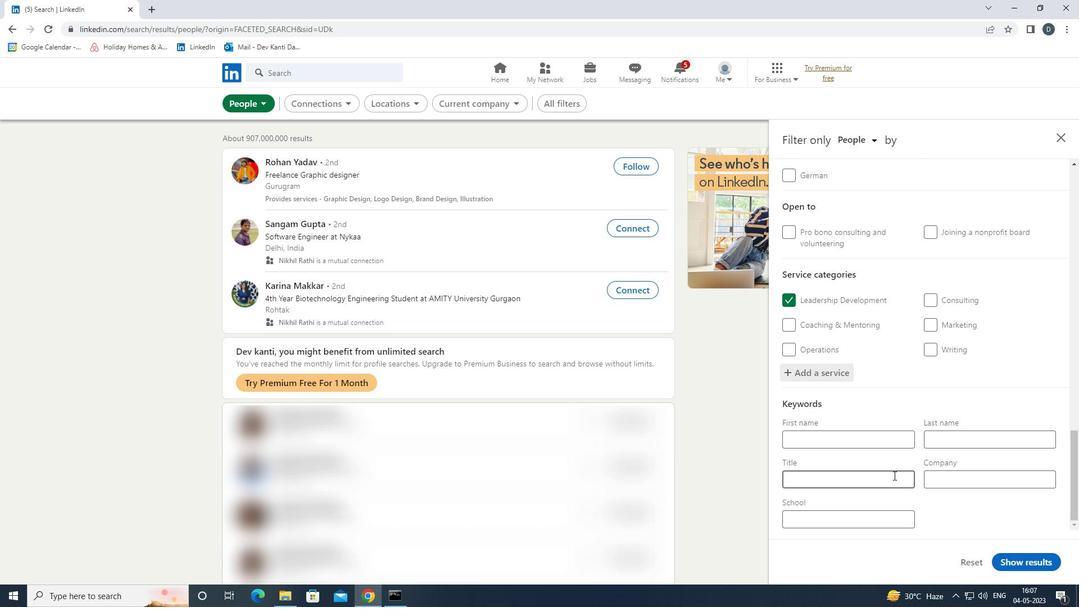 
Action: Mouse pressed left at (885, 488)
Screenshot: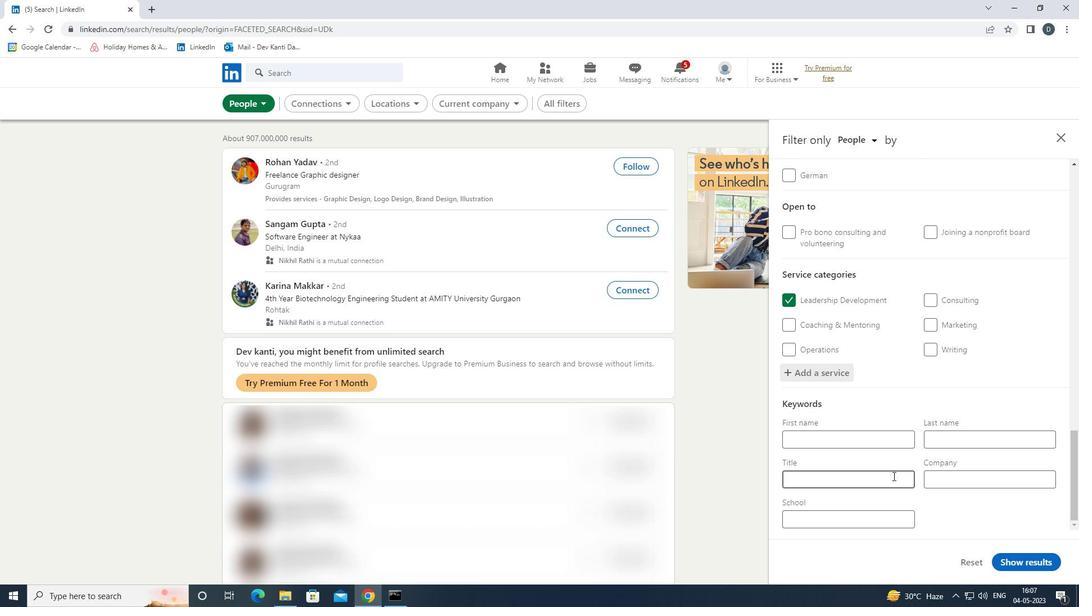 
Action: Mouse moved to (884, 487)
Screenshot: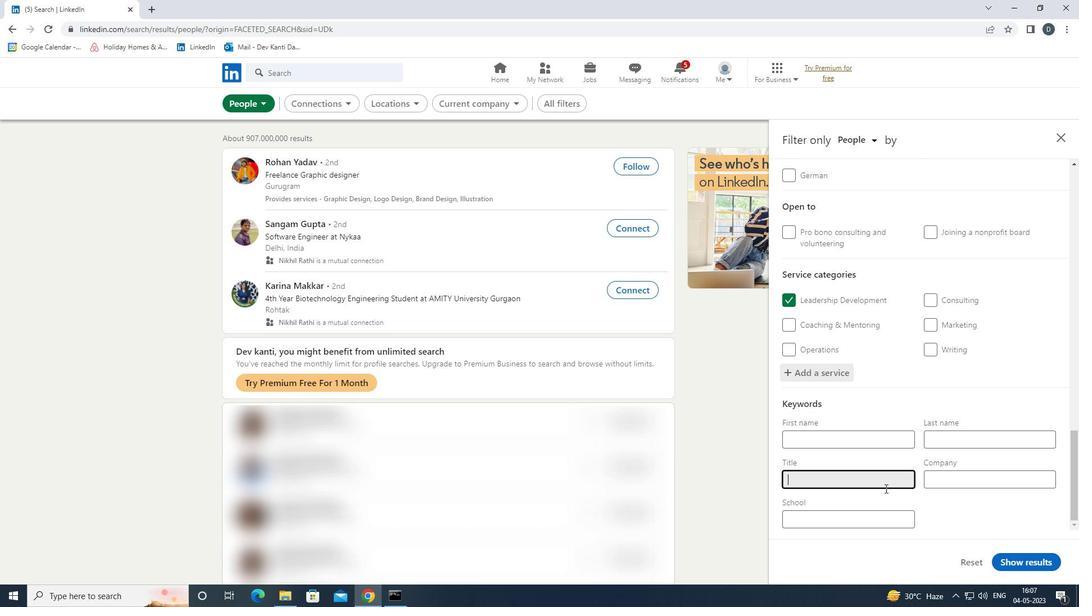 
Action: Key pressed <Key.shift><Key.shift><Key.shift><Key.shift><Key.shift><Key.shift><Key.shift><Key.shift><Key.shift><Key.shift>OFFICE<Key.space><Key.shift>ASSISTANT
Screenshot: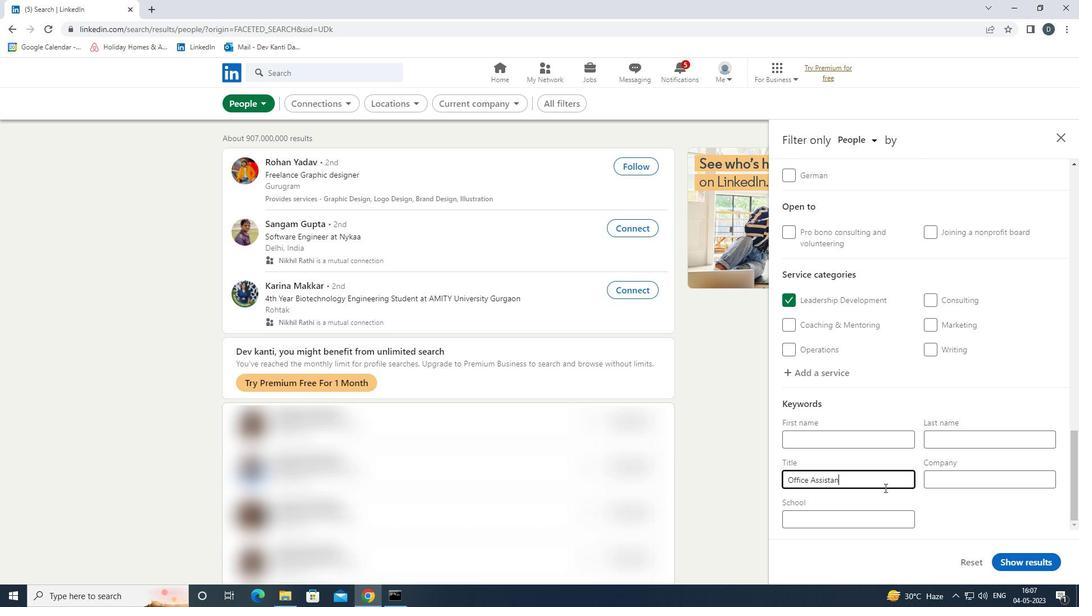 
Action: Mouse moved to (1030, 560)
Screenshot: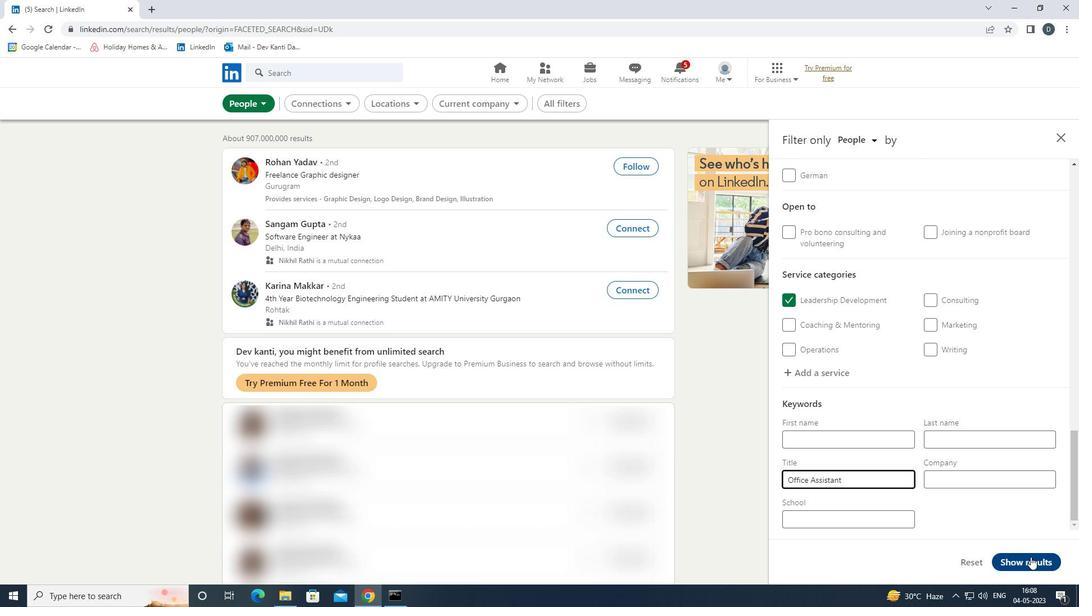 
Action: Mouse pressed left at (1030, 560)
Screenshot: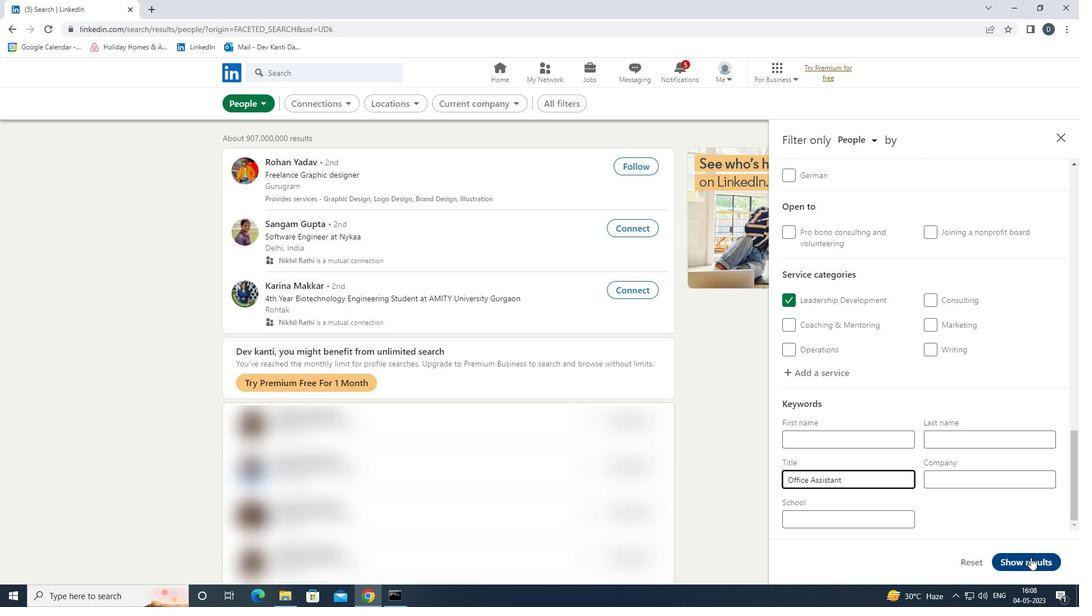 
Action: Mouse moved to (562, 245)
Screenshot: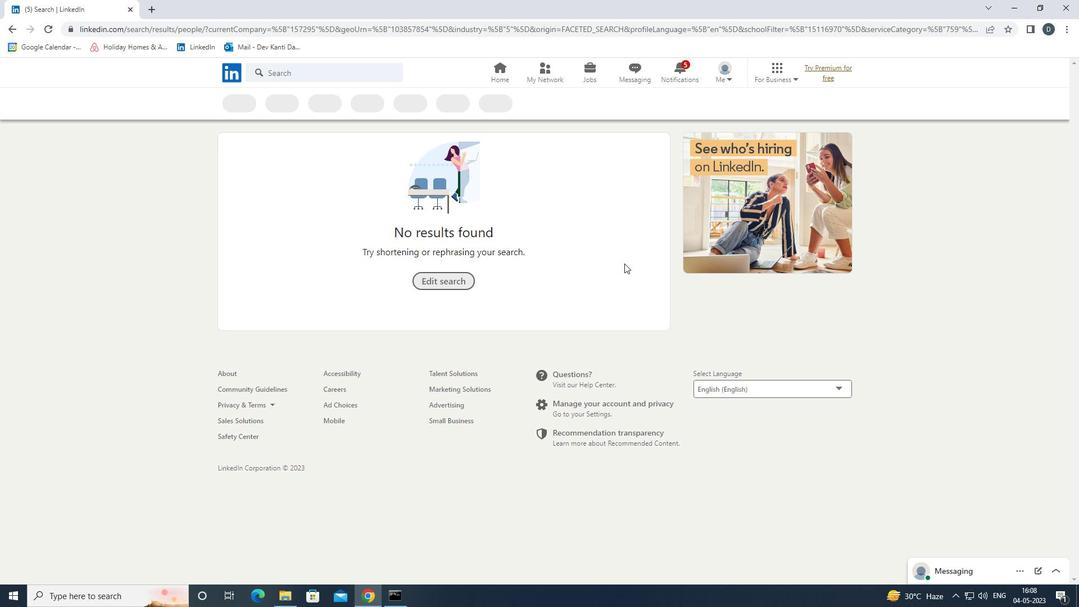 
